Task: Find connections with filter location Villa Nueva with filter topic #staysafewith filter profile language Spanish with filter current company ServiceNow with filter school Sri Jayachamarajendra College of Engg., MYSORE with filter industry Cutlery and Handtool Manufacturing with filter service category Interior Design with filter keywords title Chief Engineer
Action: Mouse moved to (493, 105)
Screenshot: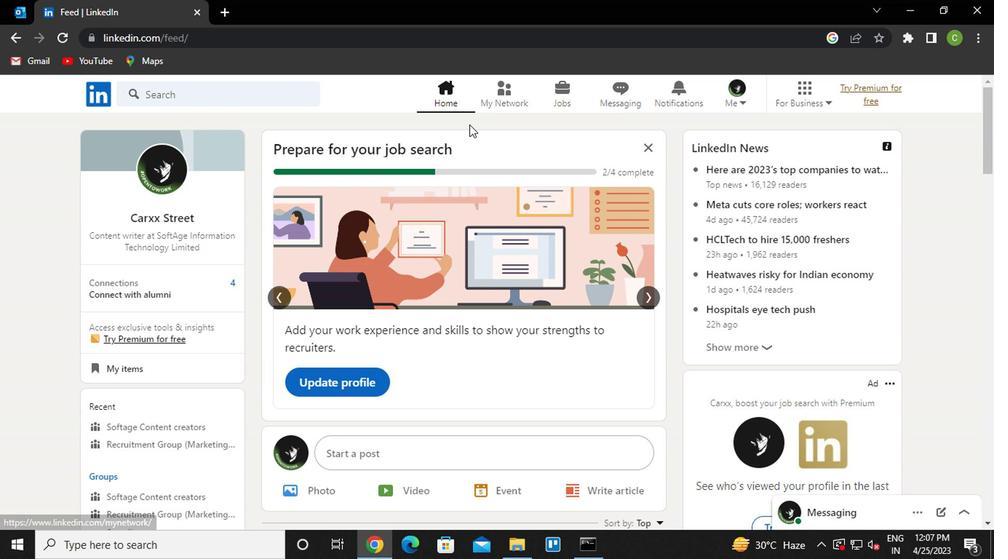 
Action: Mouse pressed left at (493, 105)
Screenshot: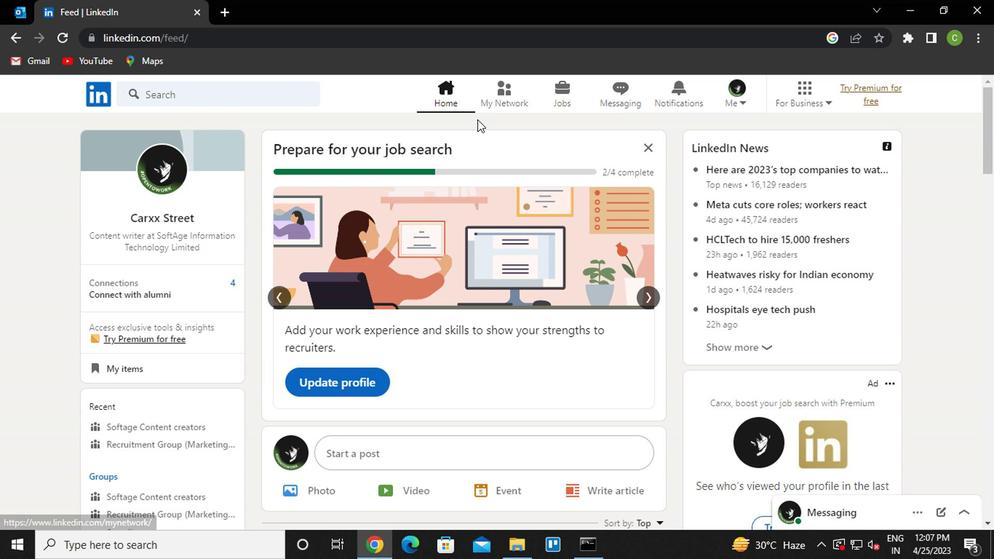 
Action: Mouse moved to (214, 173)
Screenshot: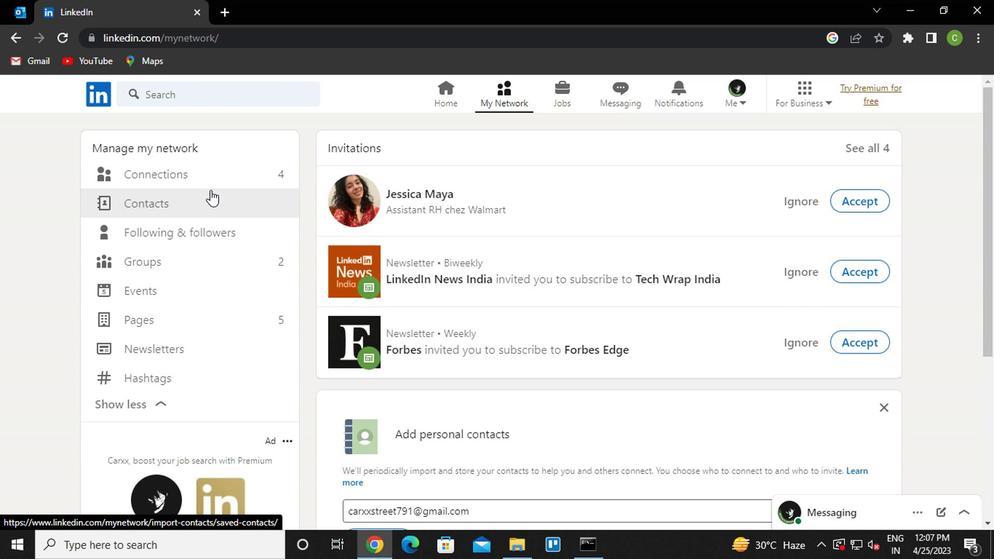 
Action: Mouse pressed left at (214, 173)
Screenshot: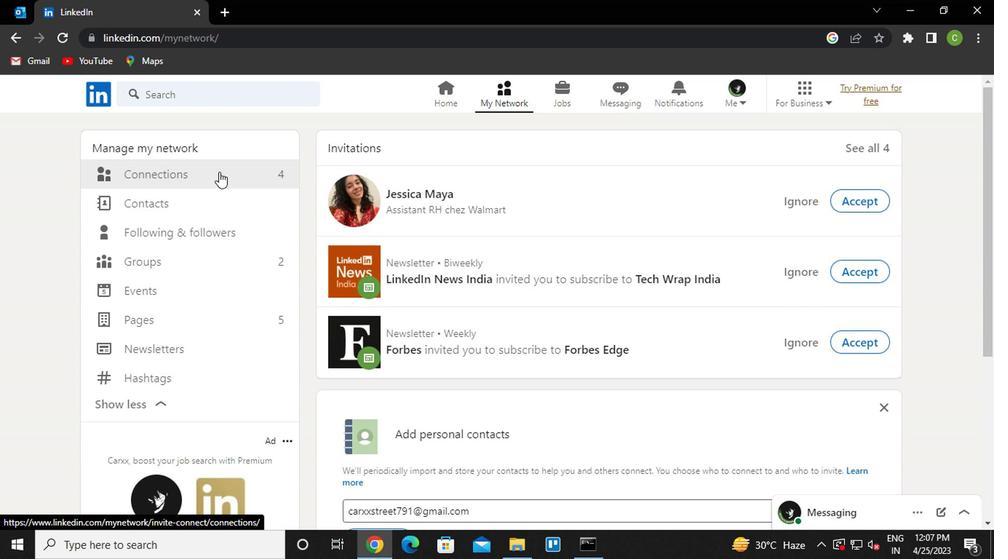 
Action: Mouse moved to (611, 177)
Screenshot: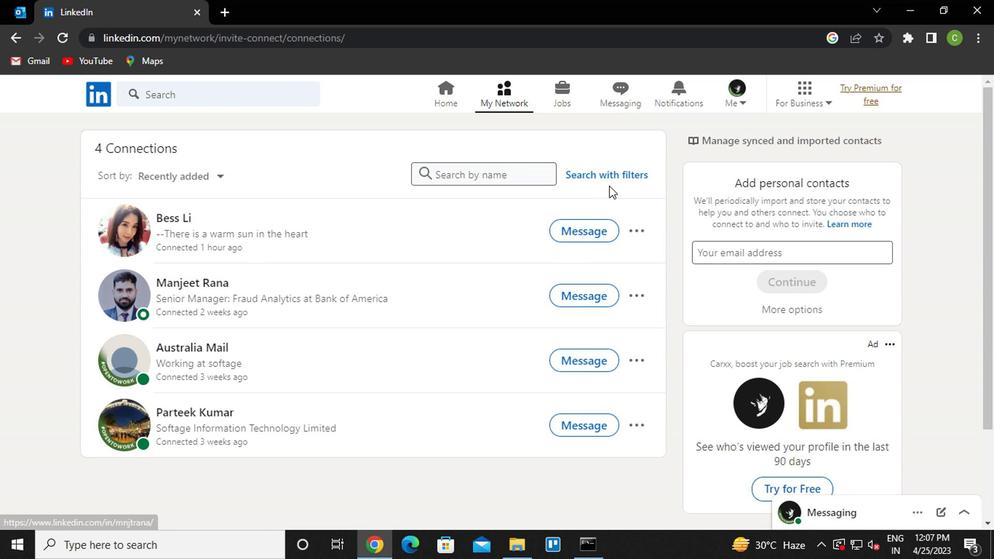 
Action: Mouse pressed left at (611, 177)
Screenshot: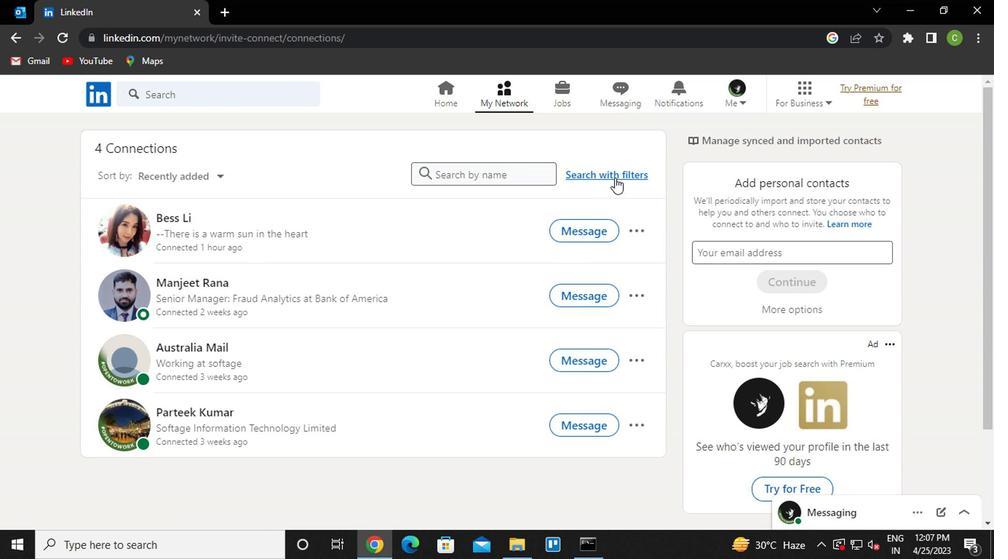 
Action: Mouse moved to (495, 132)
Screenshot: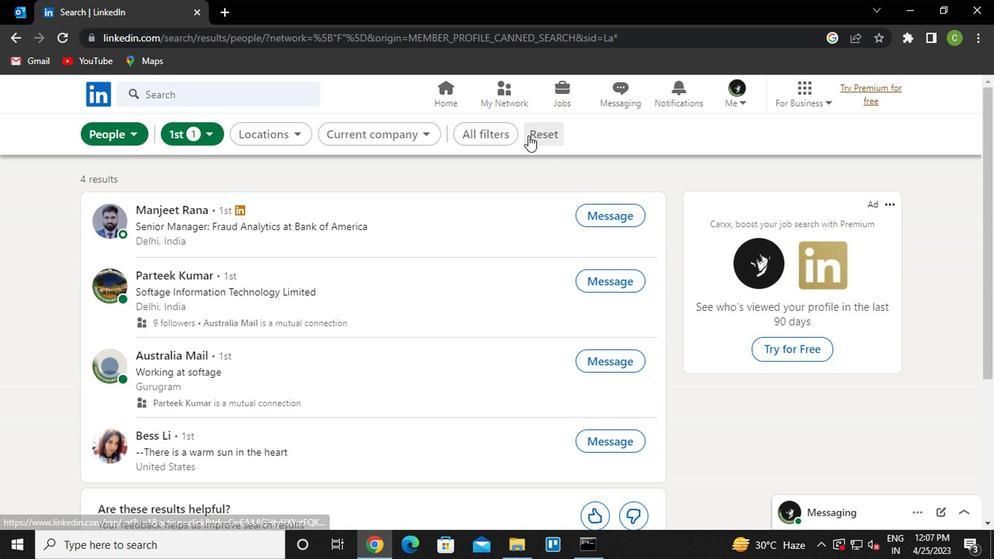 
Action: Mouse pressed left at (495, 132)
Screenshot: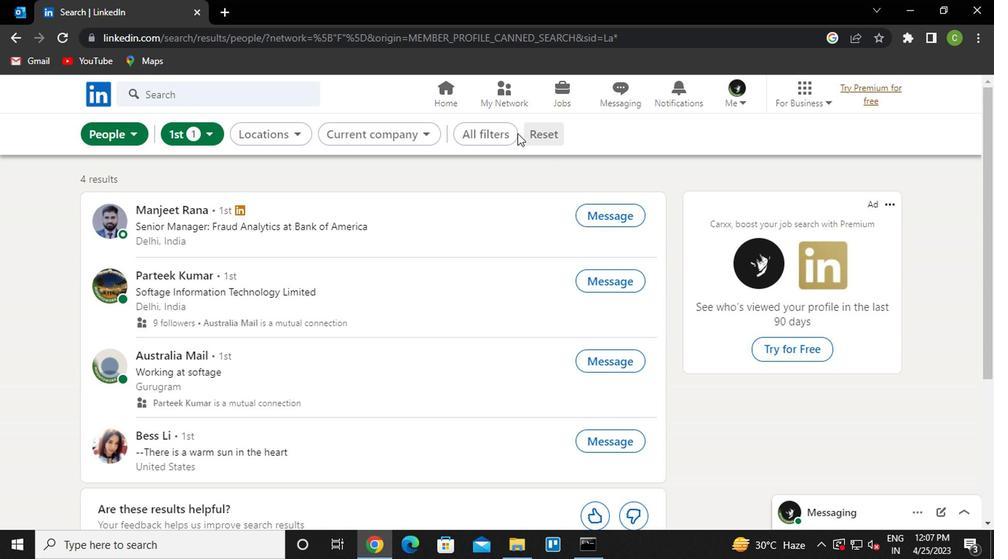 
Action: Mouse moved to (747, 365)
Screenshot: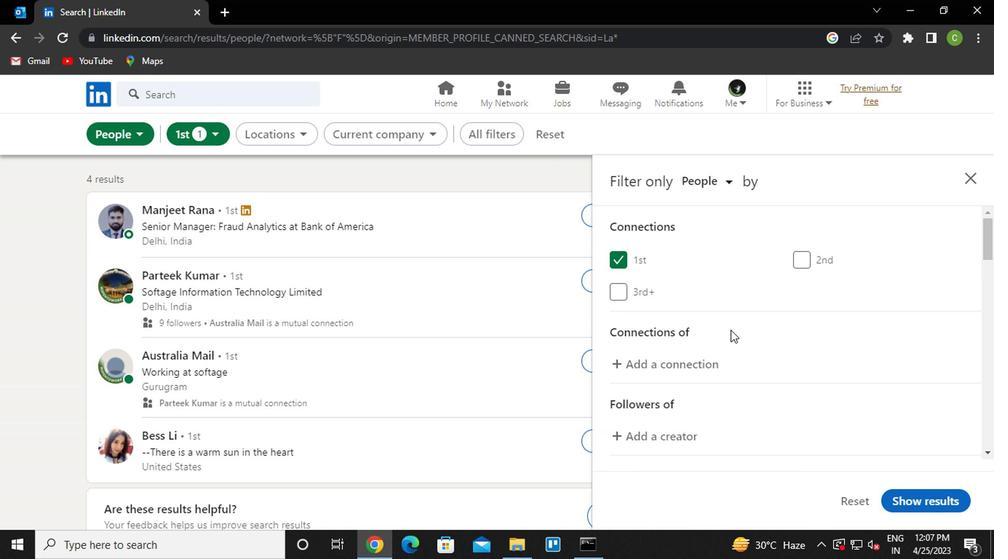 
Action: Mouse scrolled (747, 364) with delta (0, -1)
Screenshot: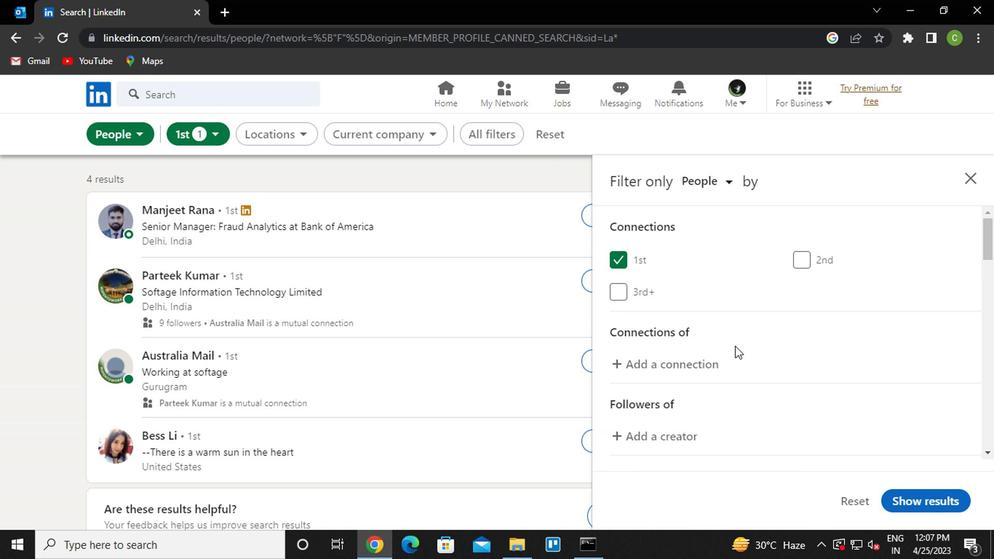 
Action: Mouse scrolled (747, 364) with delta (0, -1)
Screenshot: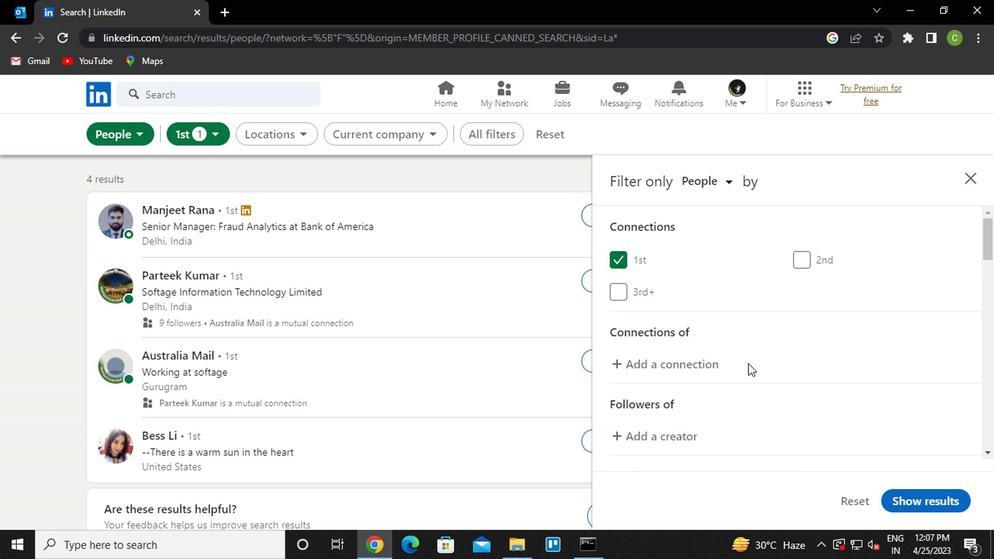 
Action: Mouse moved to (875, 434)
Screenshot: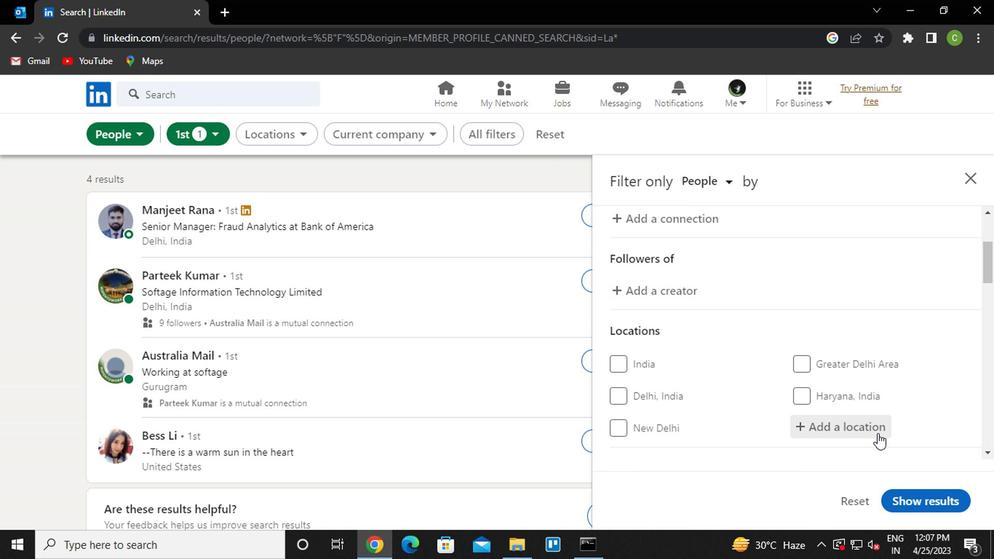 
Action: Mouse pressed left at (875, 434)
Screenshot: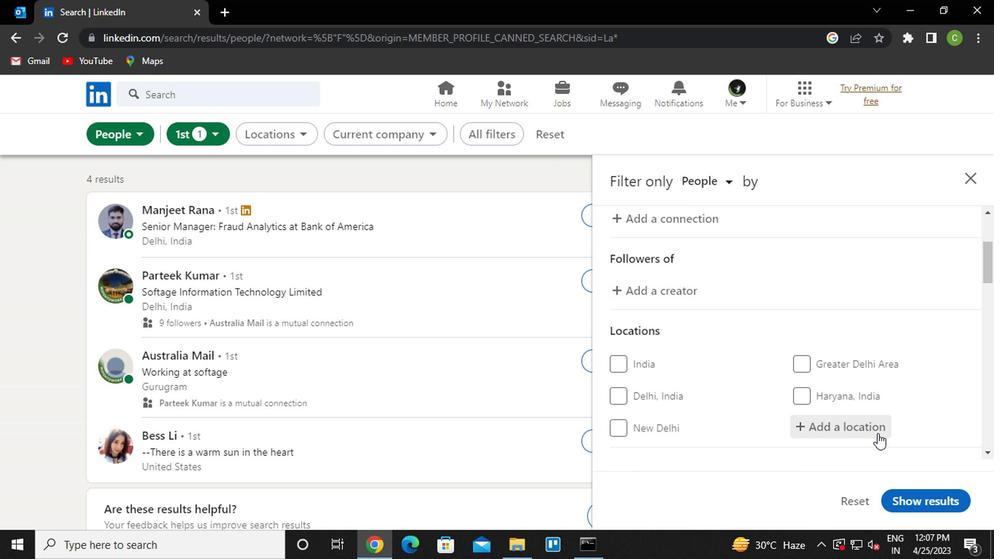 
Action: Key pressed <Key.caps_lock><Key.caps_lock>v<Key.caps_lock>illa<Key.space><Key.caps_lock>n<Key.caps_lock>ueva
Screenshot: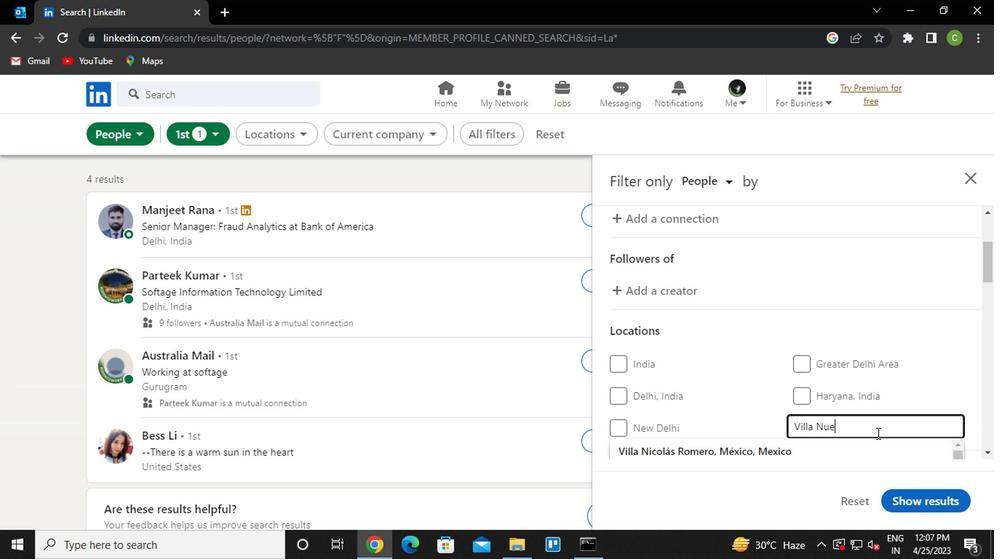 
Action: Mouse moved to (827, 454)
Screenshot: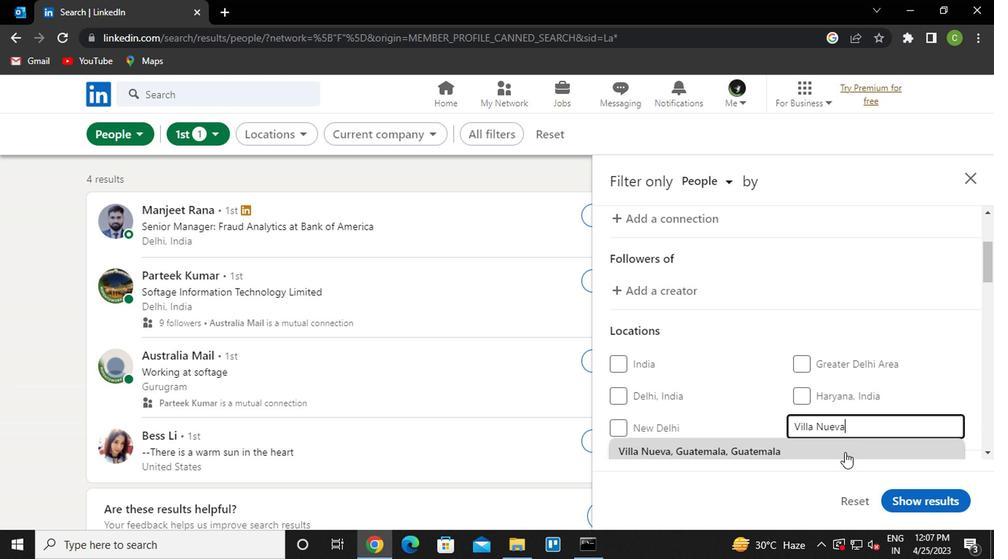 
Action: Mouse pressed left at (827, 454)
Screenshot: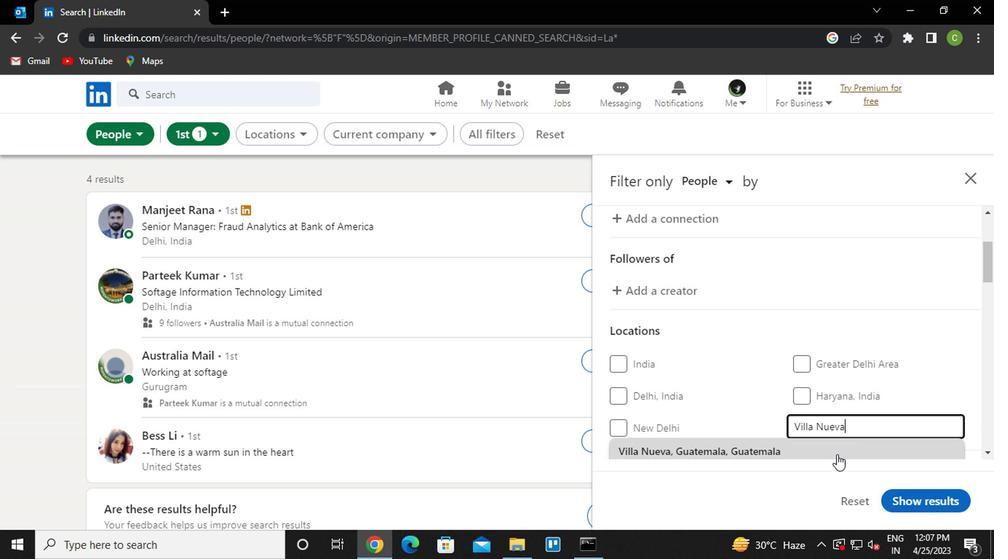 
Action: Mouse moved to (824, 374)
Screenshot: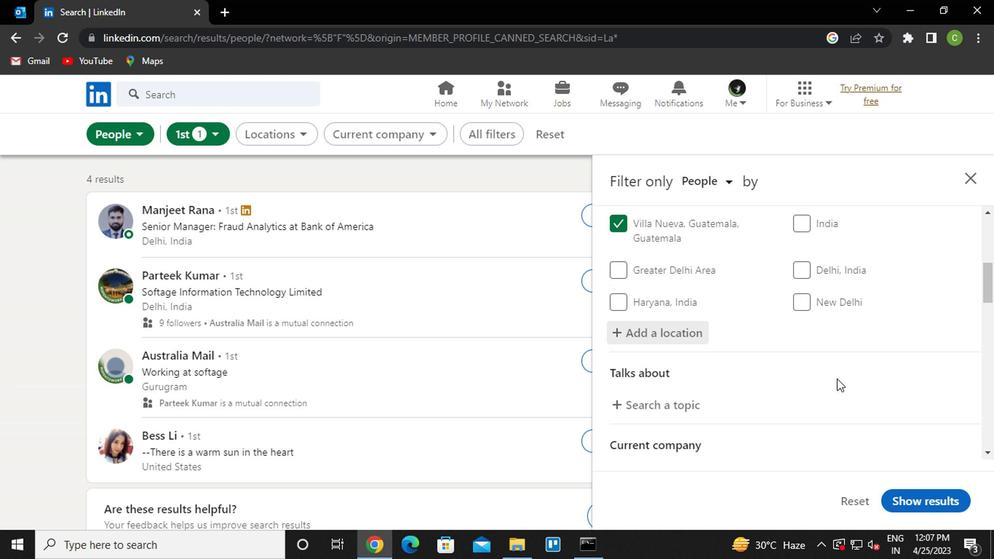 
Action: Mouse scrolled (824, 373) with delta (0, -1)
Screenshot: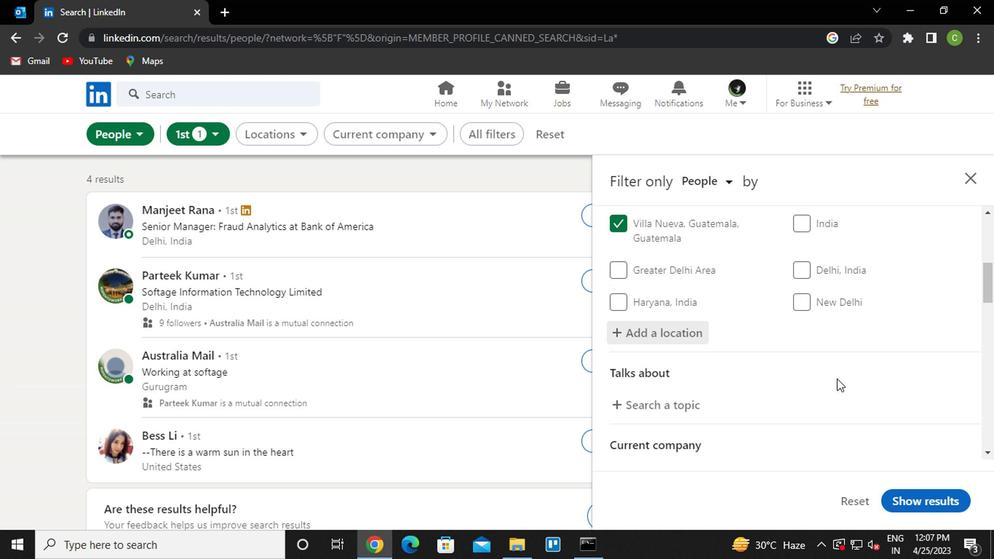 
Action: Mouse moved to (820, 372)
Screenshot: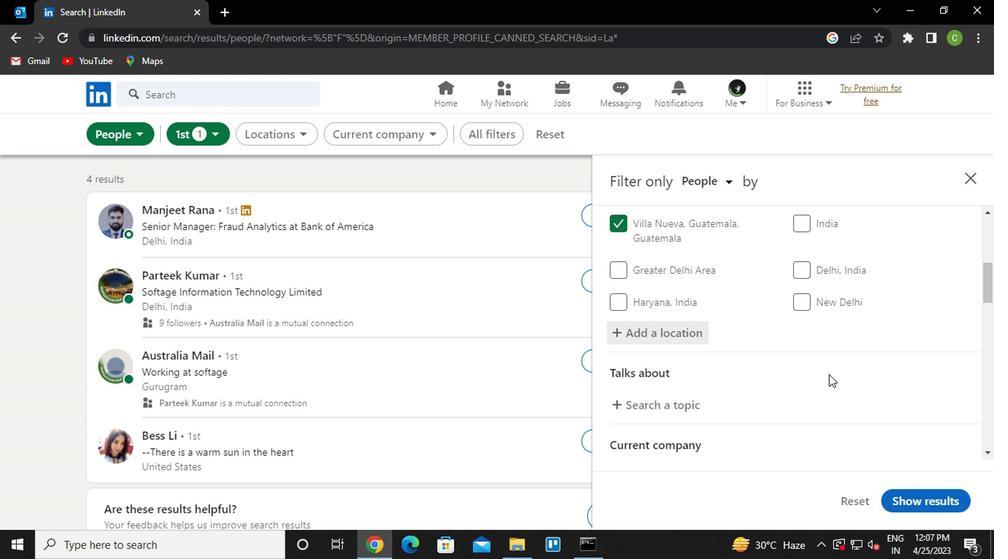 
Action: Mouse scrolled (820, 371) with delta (0, -1)
Screenshot: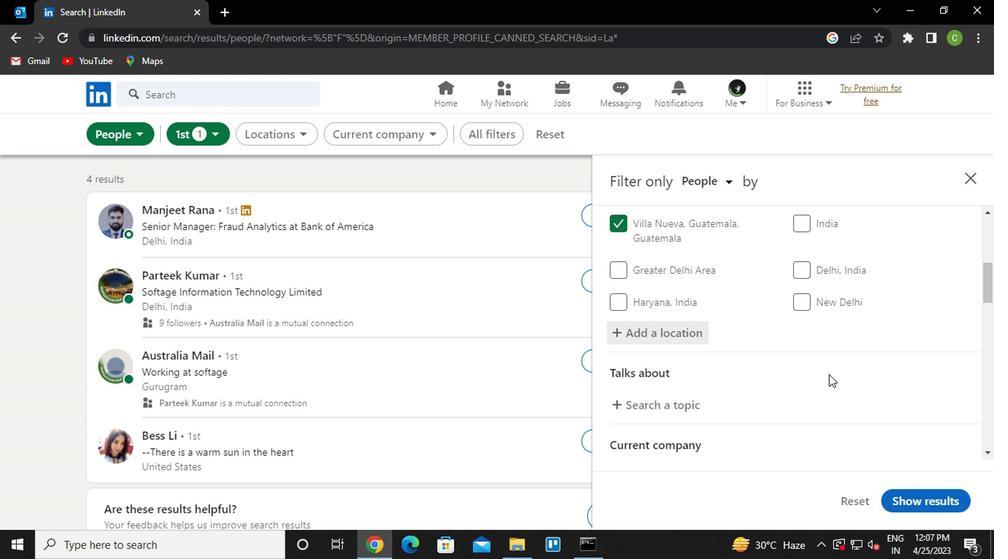 
Action: Mouse moved to (653, 263)
Screenshot: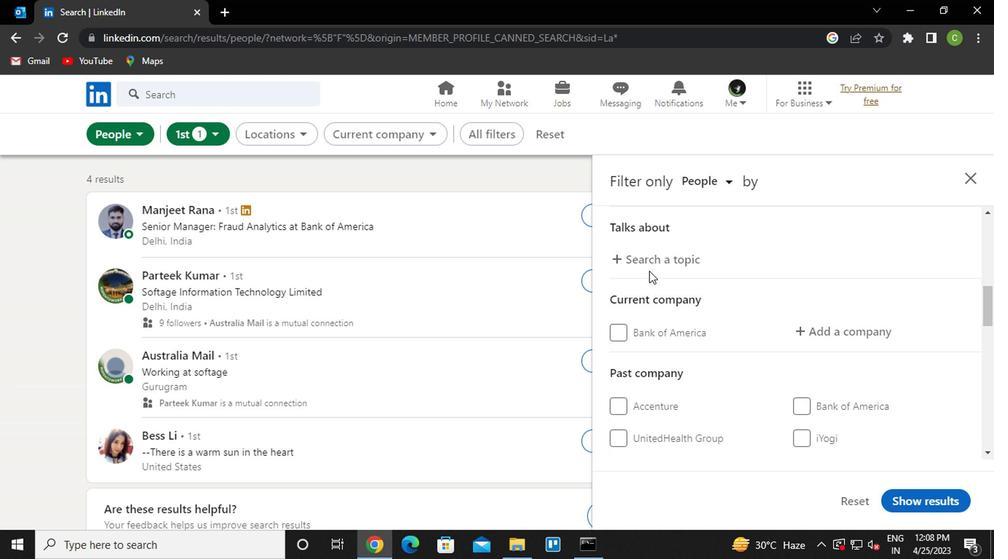 
Action: Mouse pressed left at (653, 263)
Screenshot: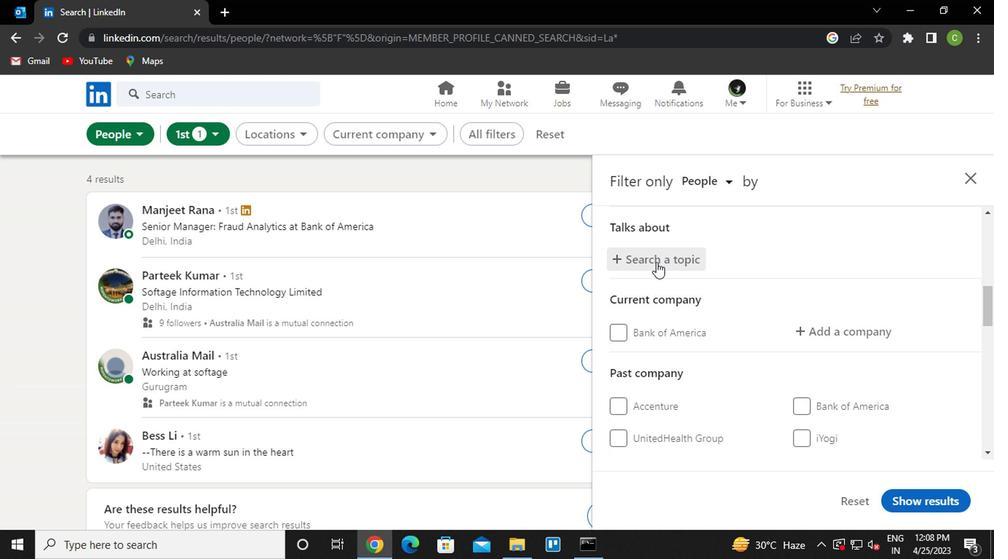 
Action: Key pressed <Key.shift>#STAYSAFE
Screenshot: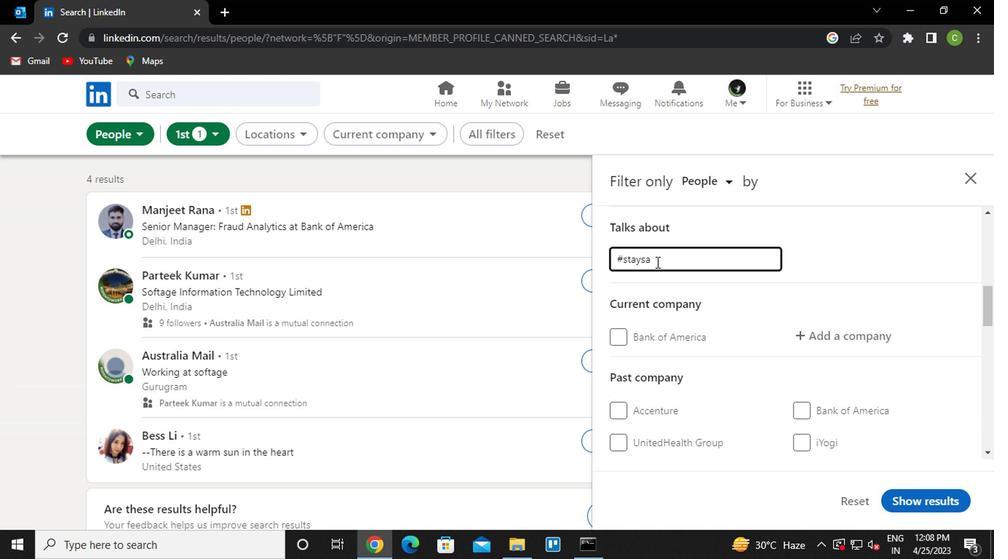 
Action: Mouse moved to (839, 283)
Screenshot: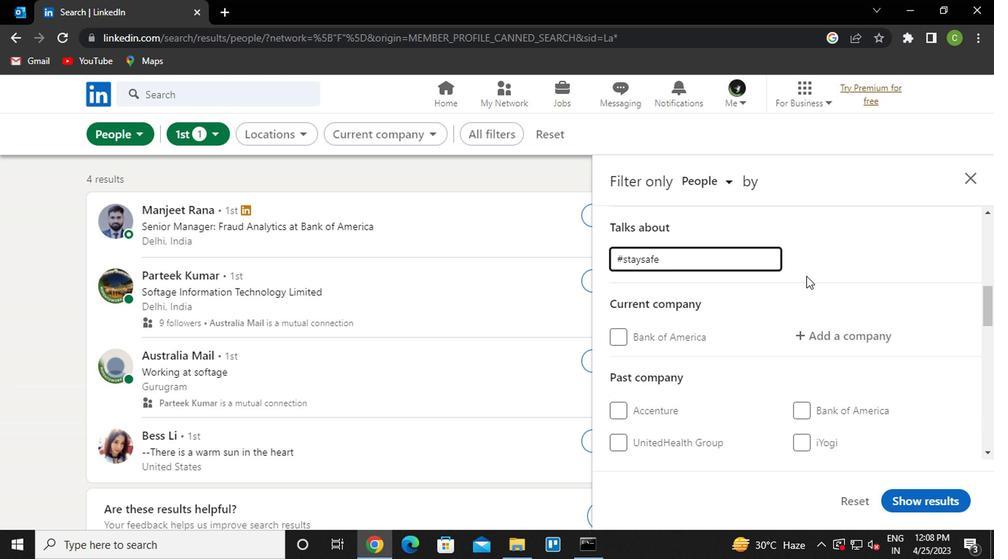 
Action: Mouse pressed left at (839, 283)
Screenshot: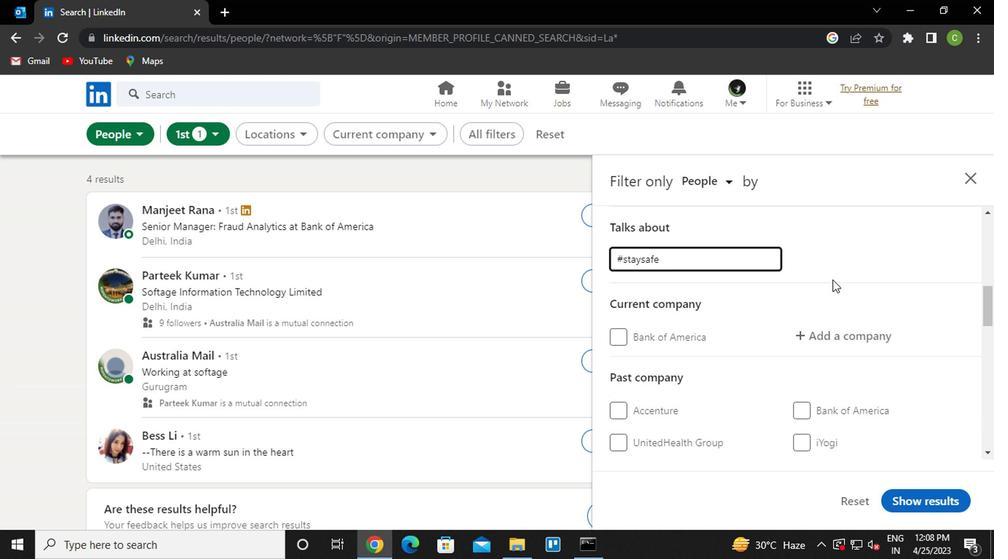 
Action: Mouse scrolled (839, 282) with delta (0, -1)
Screenshot: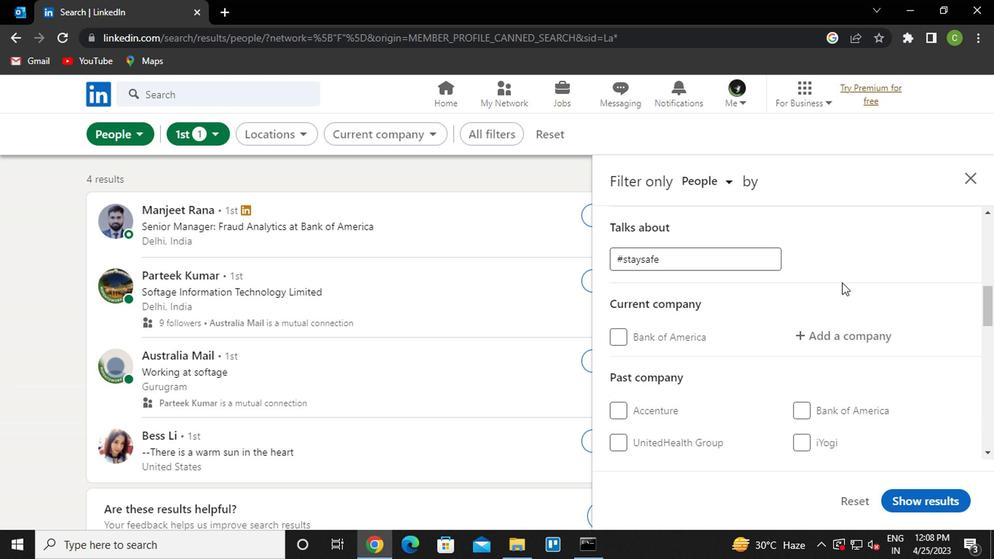 
Action: Mouse moved to (803, 266)
Screenshot: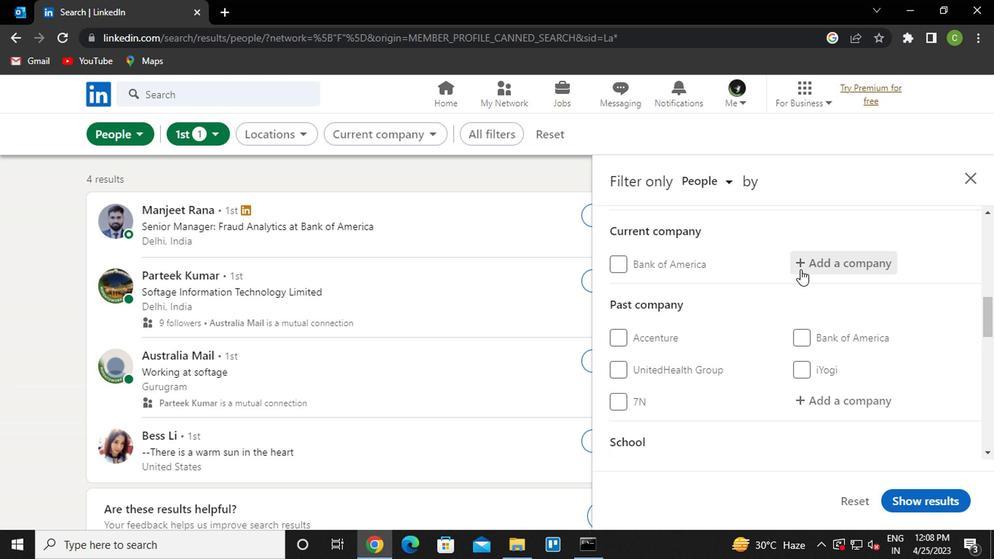 
Action: Mouse pressed left at (803, 266)
Screenshot: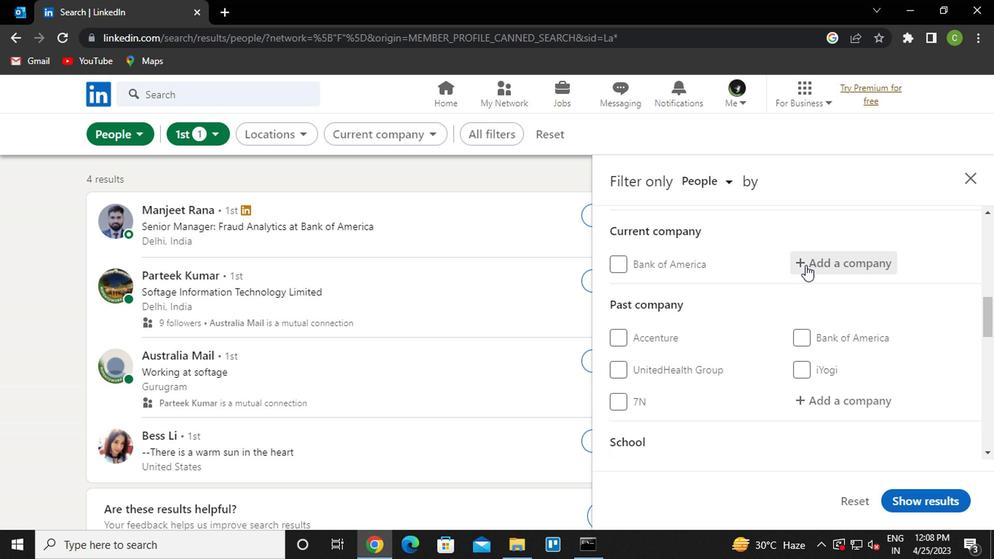 
Action: Mouse moved to (795, 279)
Screenshot: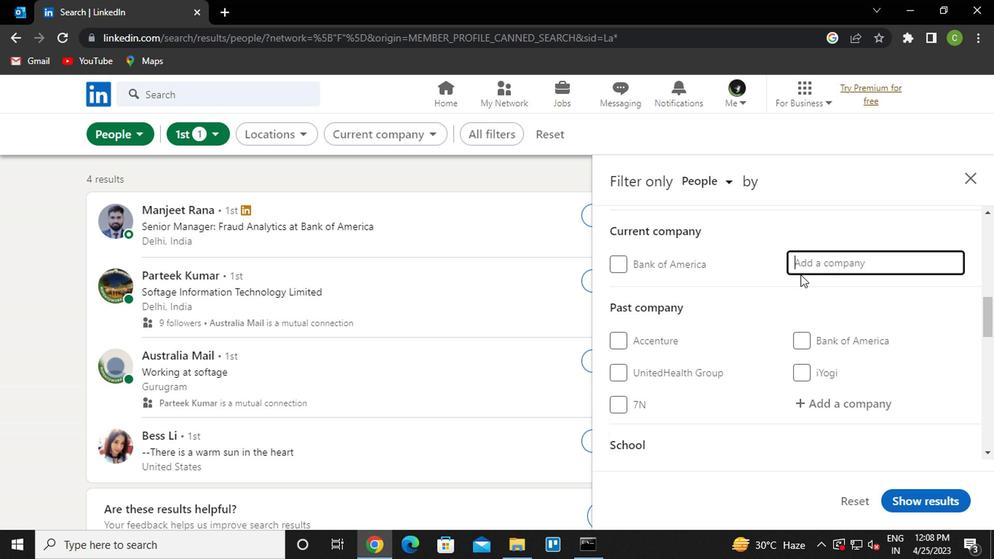 
Action: Key pressed <Key.caps_lock>S<Key.caps_lock>ERVICENOW
Screenshot: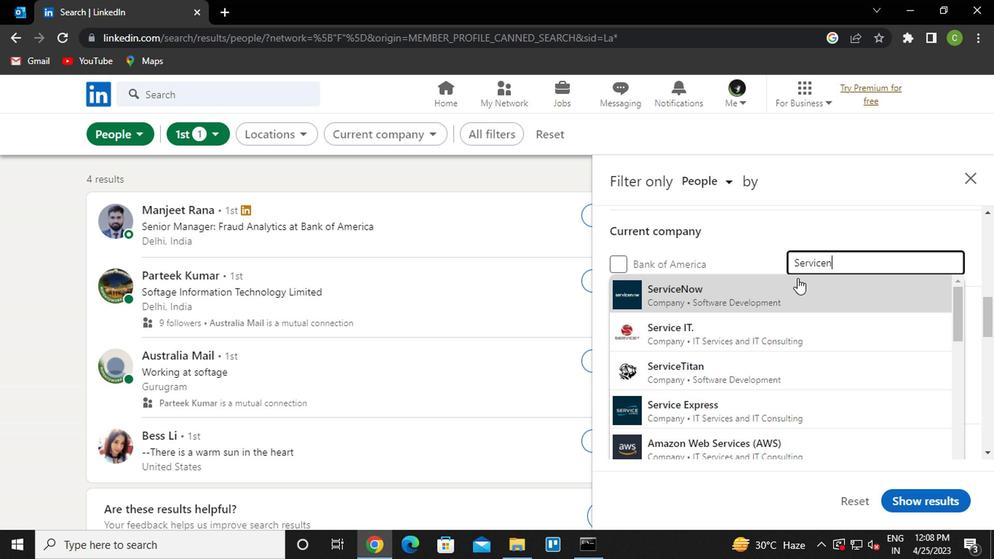 
Action: Mouse pressed left at (795, 279)
Screenshot: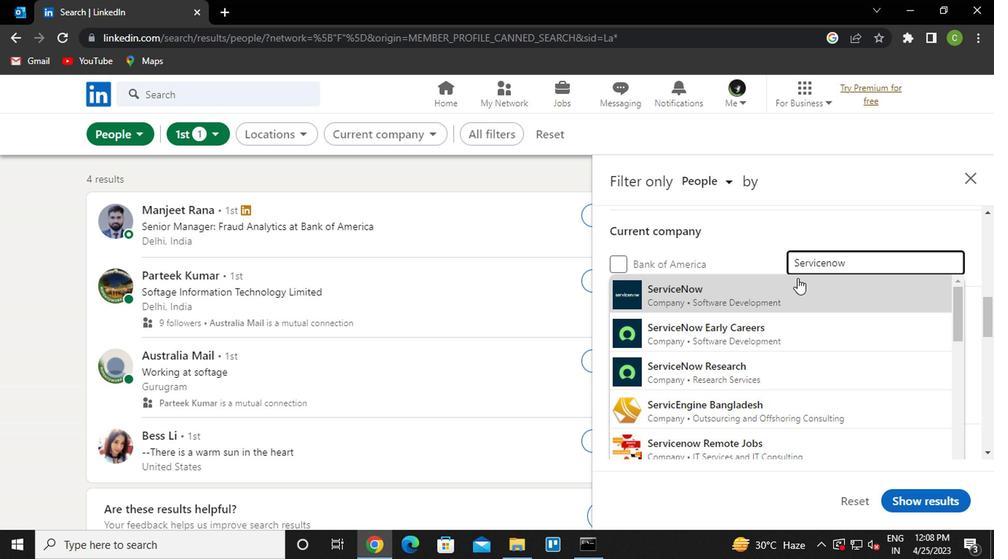 
Action: Mouse moved to (795, 281)
Screenshot: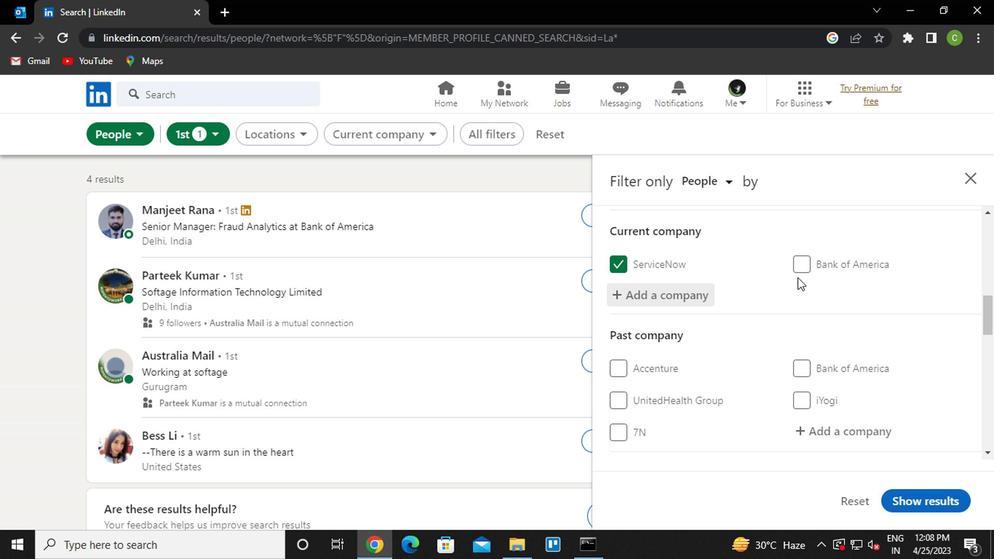 
Action: Mouse scrolled (795, 280) with delta (0, 0)
Screenshot: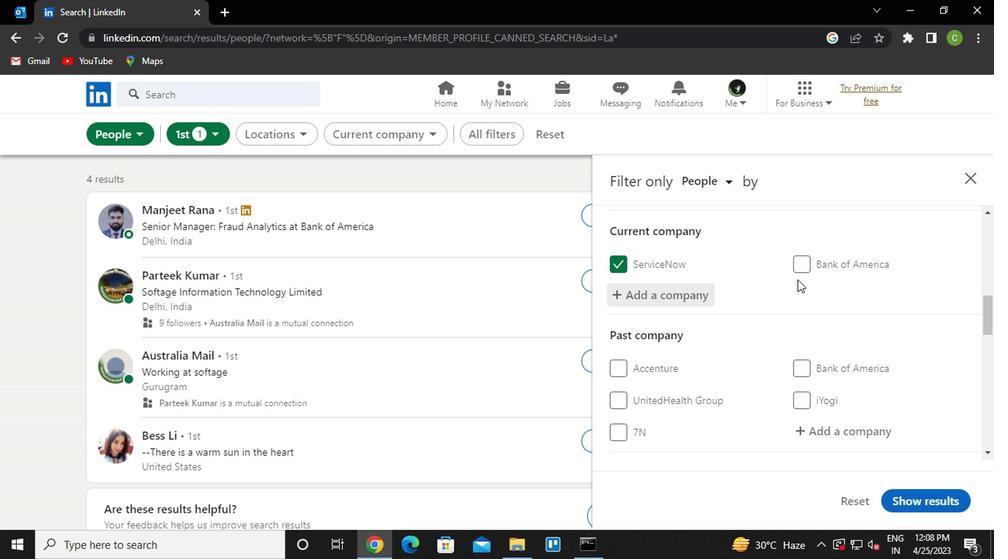 
Action: Mouse moved to (788, 297)
Screenshot: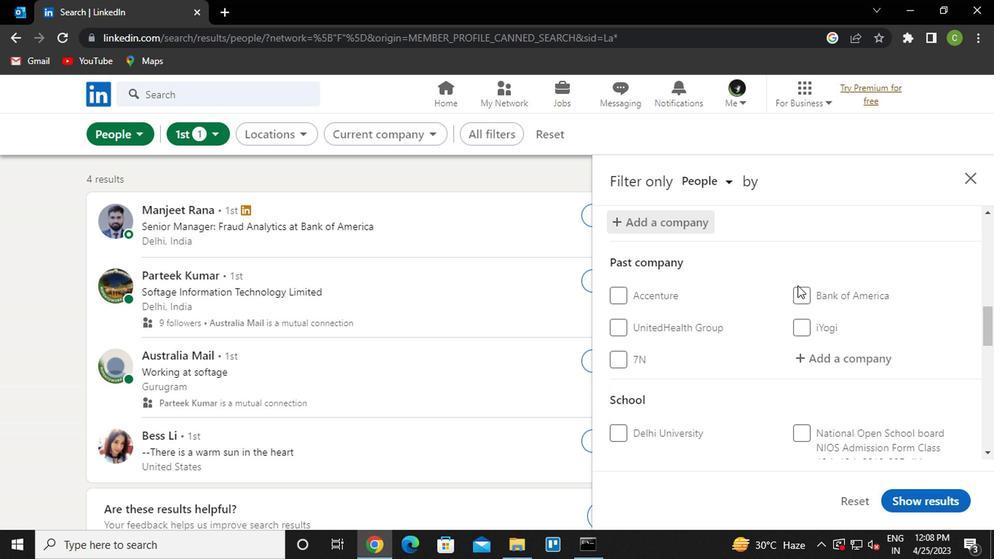 
Action: Mouse scrolled (788, 296) with delta (0, 0)
Screenshot: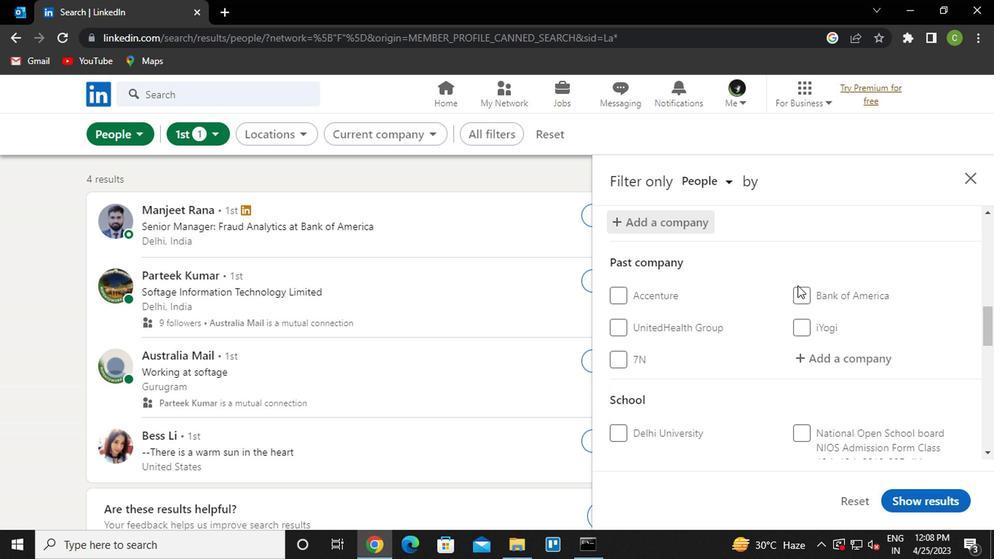 
Action: Mouse moved to (787, 301)
Screenshot: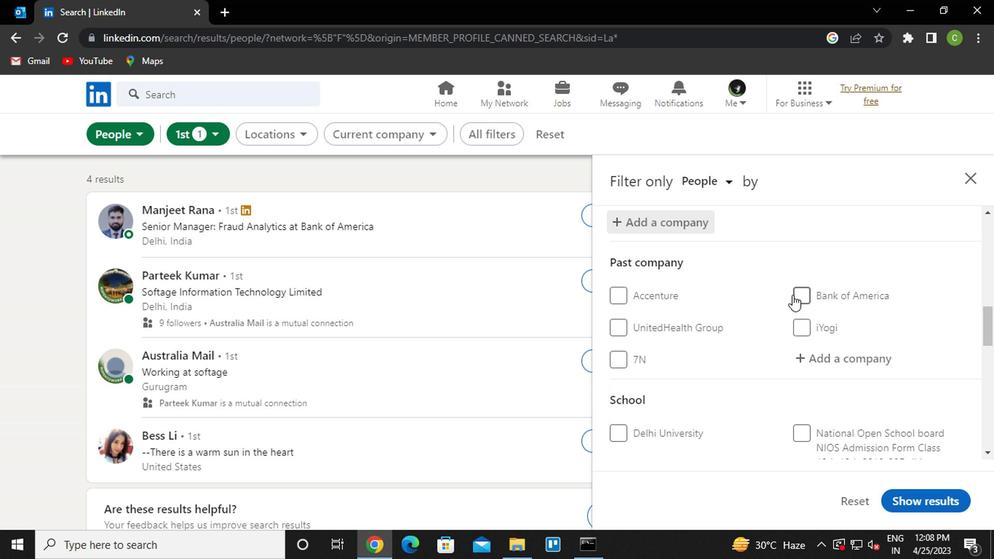 
Action: Mouse scrolled (787, 302) with delta (0, 1)
Screenshot: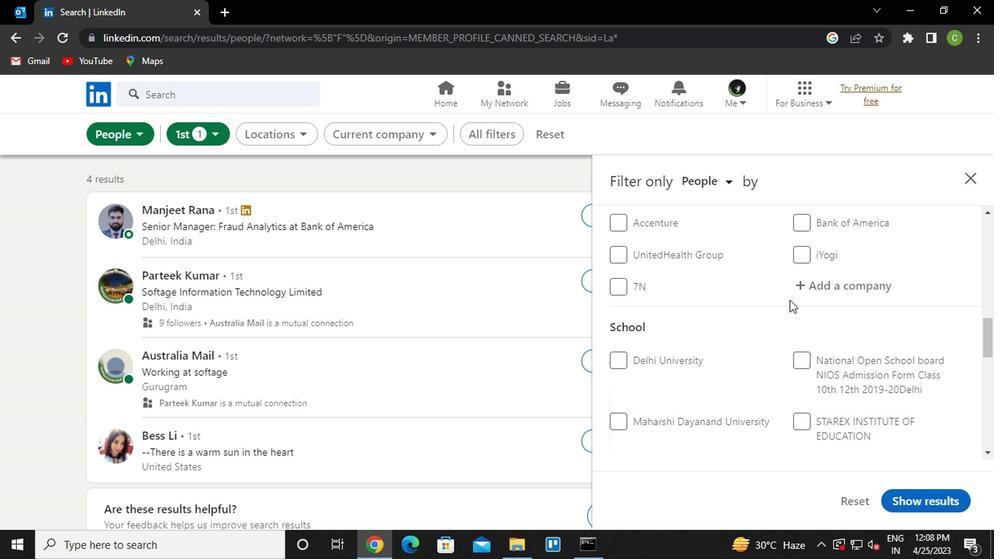 
Action: Mouse moved to (785, 304)
Screenshot: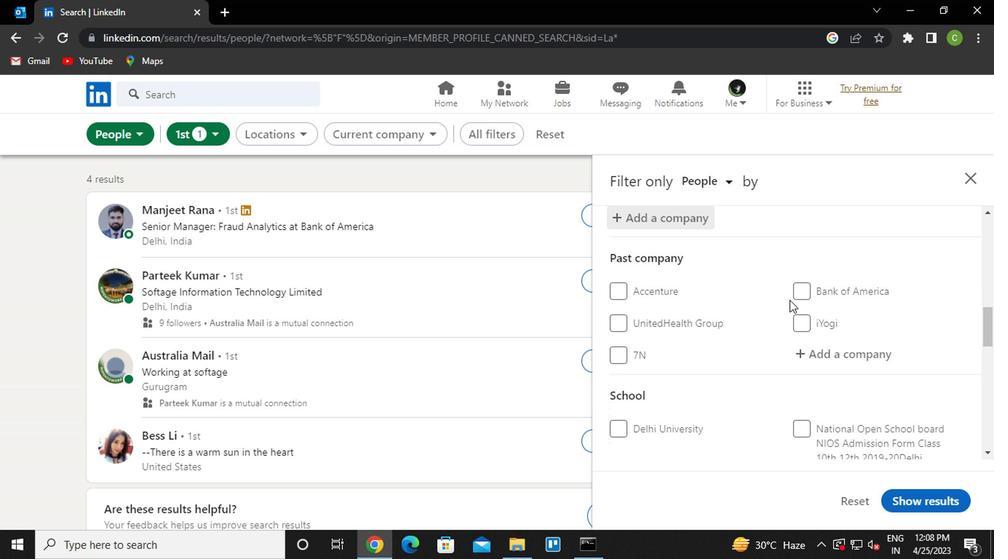 
Action: Mouse scrolled (785, 304) with delta (0, 0)
Screenshot: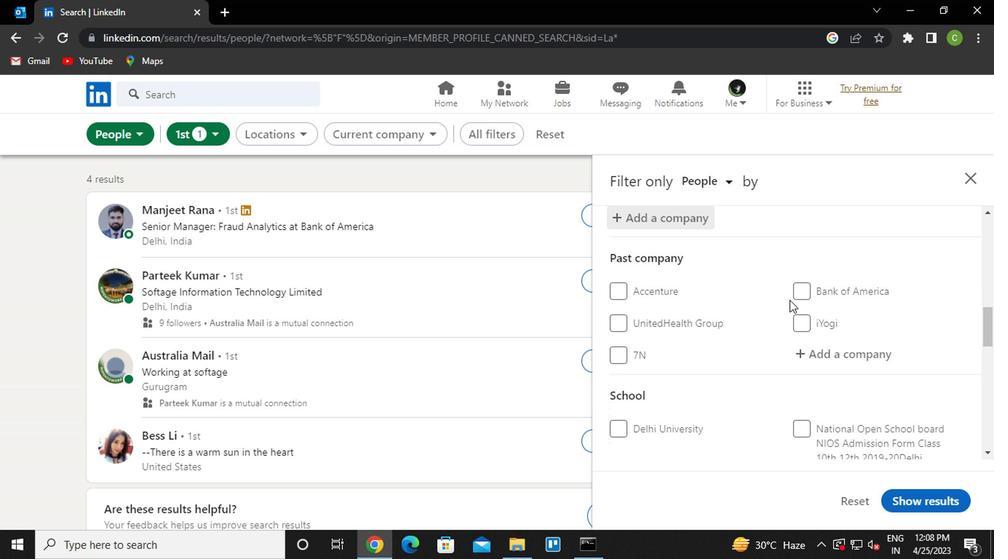 
Action: Mouse moved to (783, 310)
Screenshot: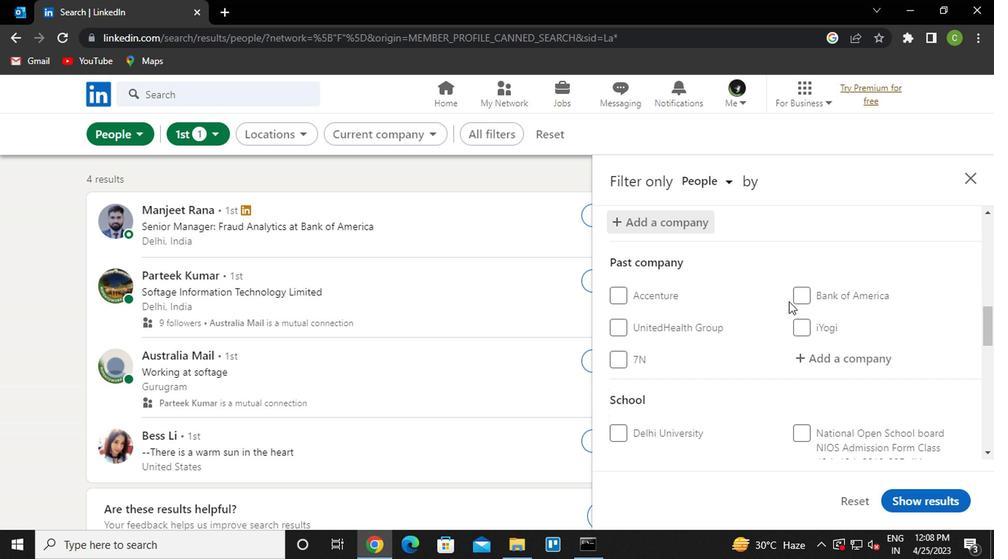 
Action: Mouse scrolled (783, 309) with delta (0, 0)
Screenshot: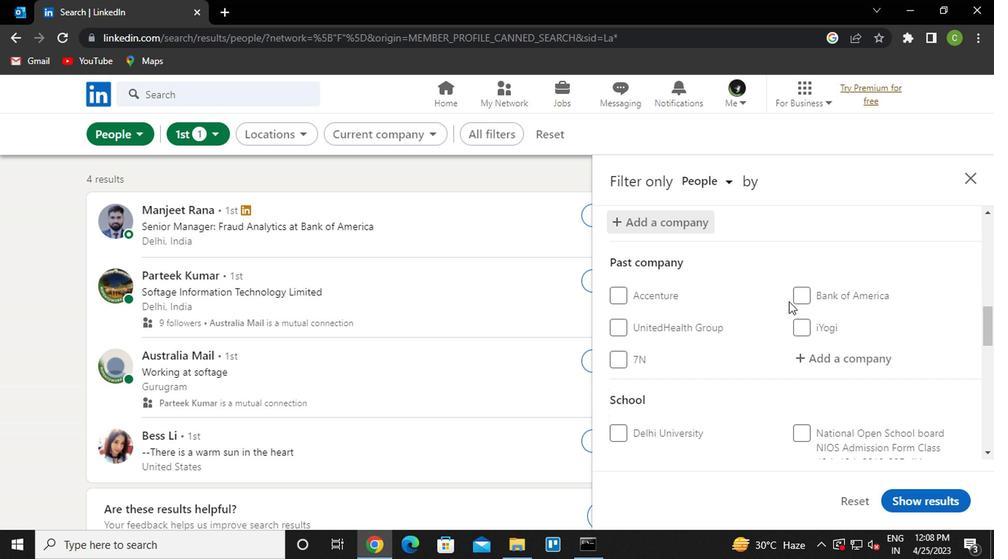 
Action: Mouse scrolled (783, 309) with delta (0, 0)
Screenshot: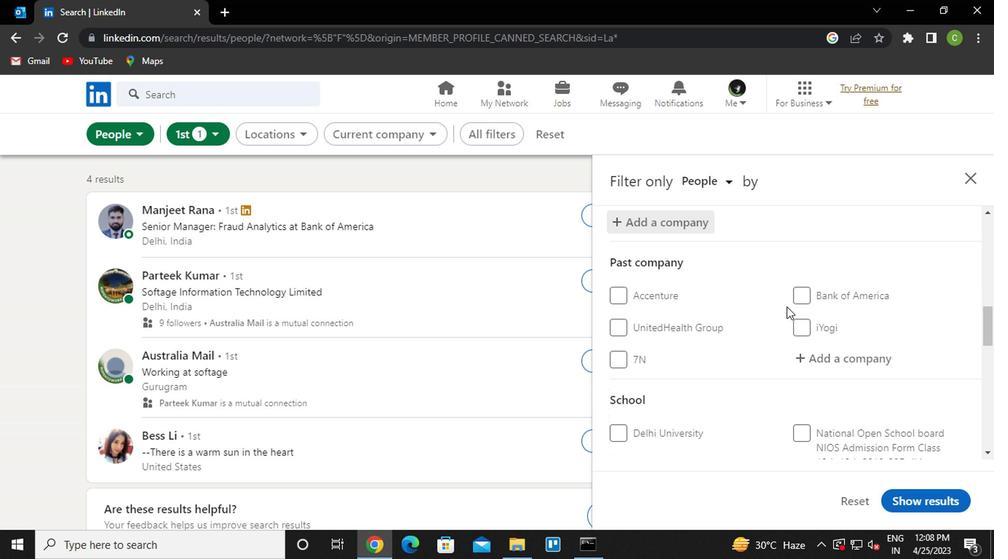 
Action: Mouse moved to (737, 320)
Screenshot: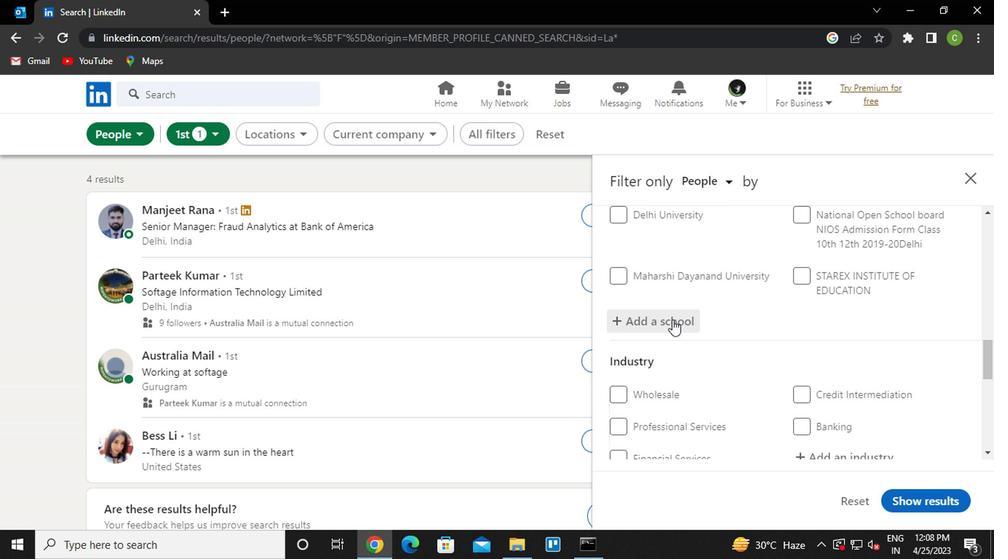 
Action: Mouse scrolled (737, 320) with delta (0, 0)
Screenshot: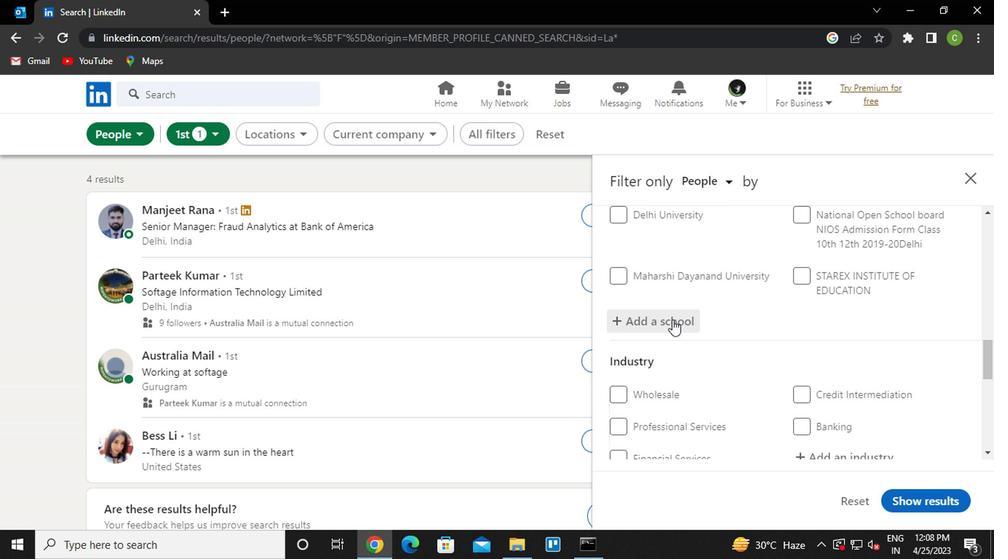
Action: Mouse moved to (743, 321)
Screenshot: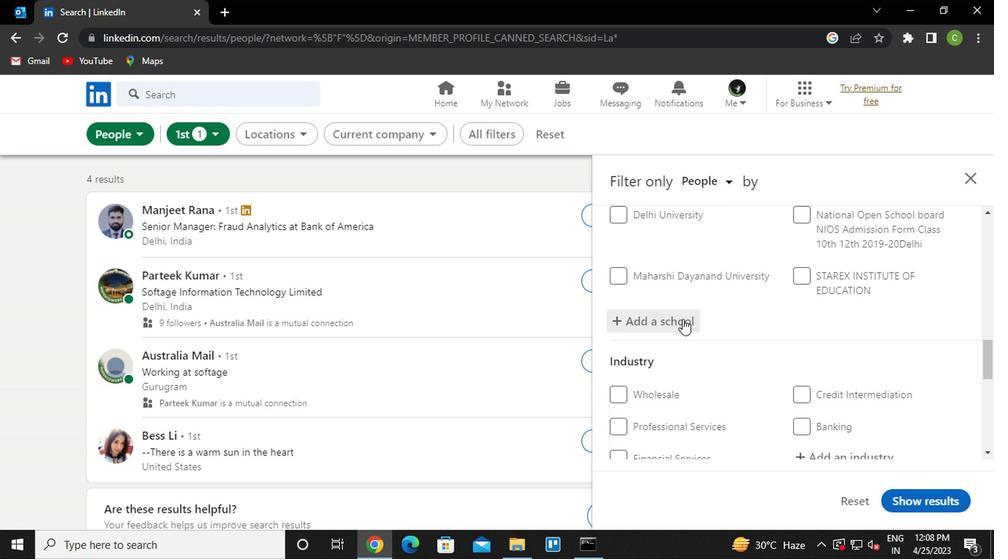 
Action: Mouse scrolled (743, 322) with delta (0, 1)
Screenshot: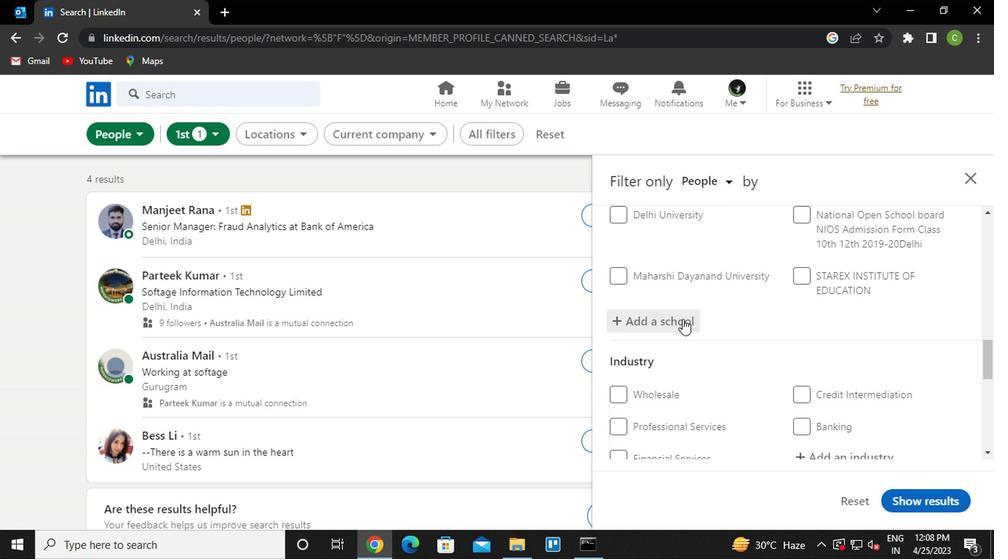 
Action: Mouse scrolled (743, 322) with delta (0, 1)
Screenshot: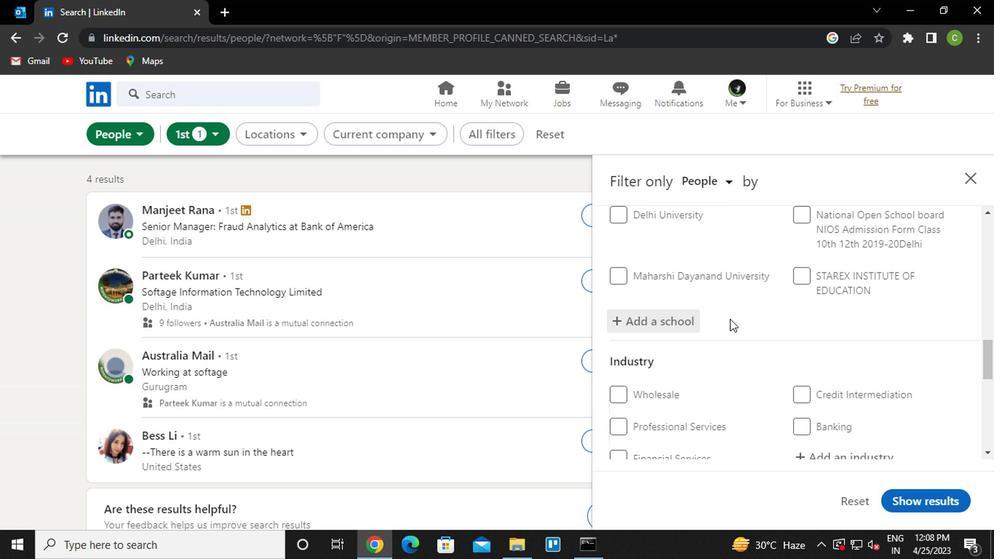 
Action: Mouse scrolled (743, 322) with delta (0, 1)
Screenshot: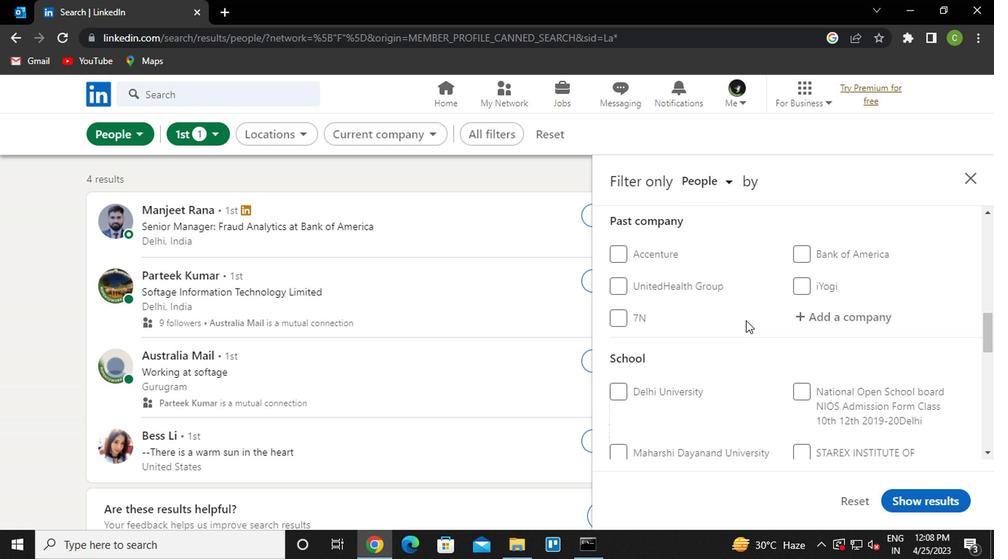 
Action: Mouse scrolled (743, 320) with delta (0, 0)
Screenshot: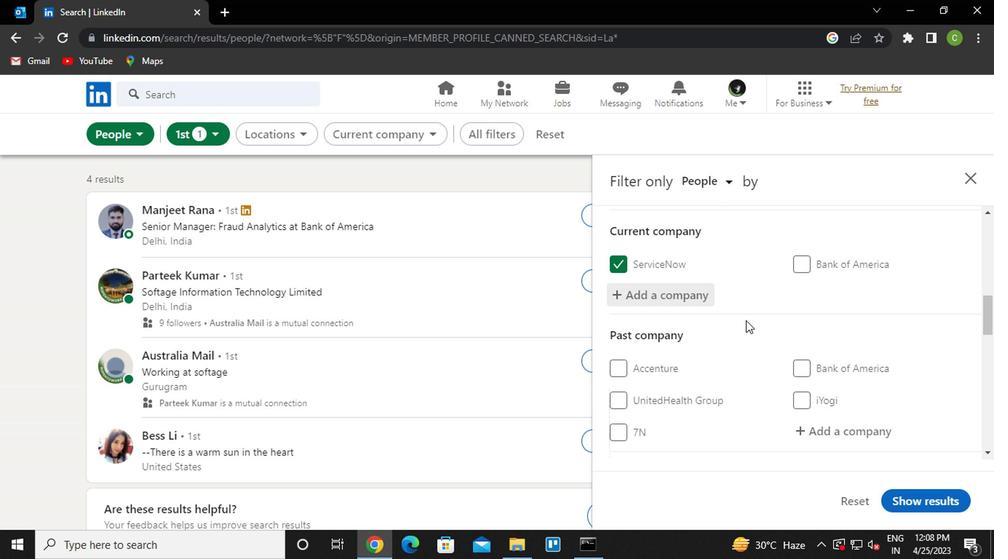 
Action: Mouse scrolled (743, 320) with delta (0, 0)
Screenshot: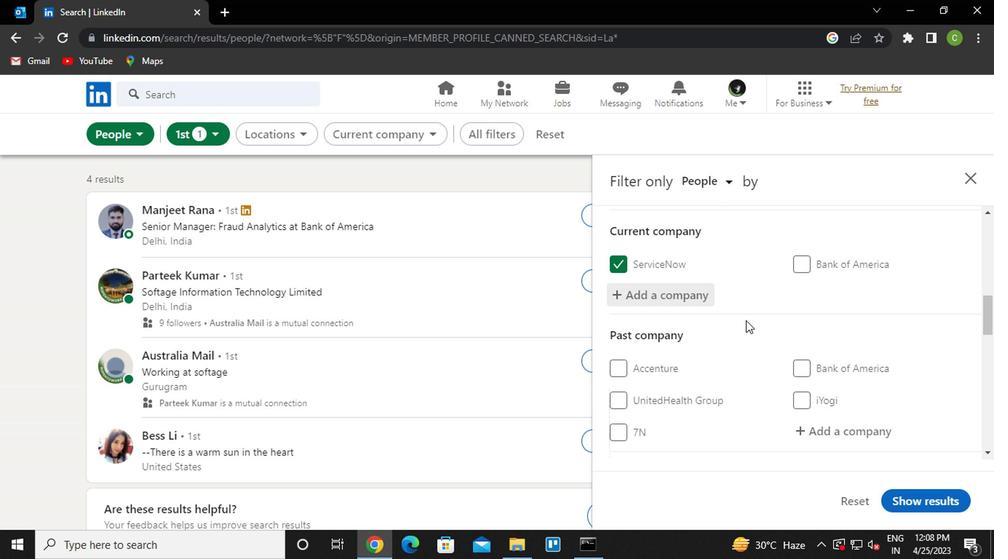 
Action: Mouse scrolled (743, 320) with delta (0, 0)
Screenshot: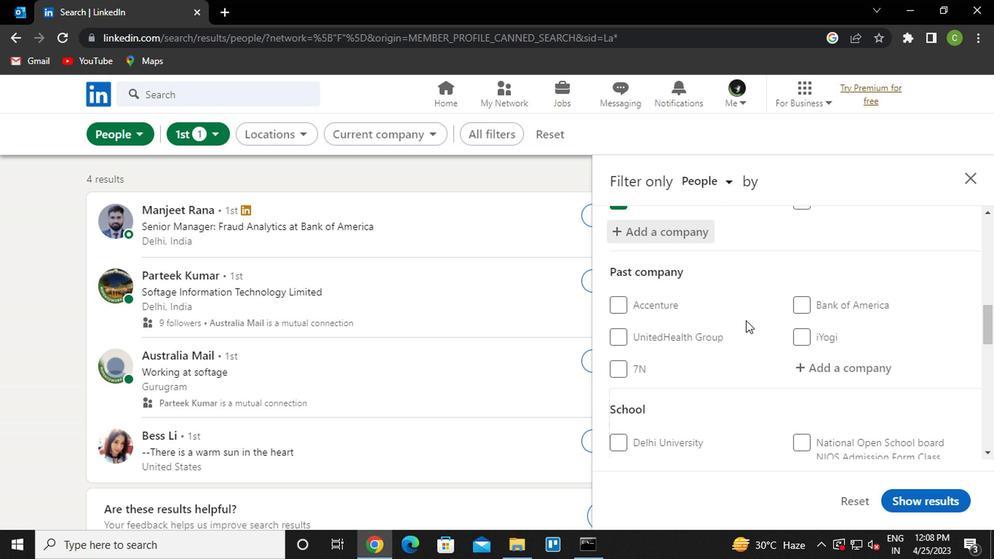 
Action: Mouse scrolled (743, 320) with delta (0, 0)
Screenshot: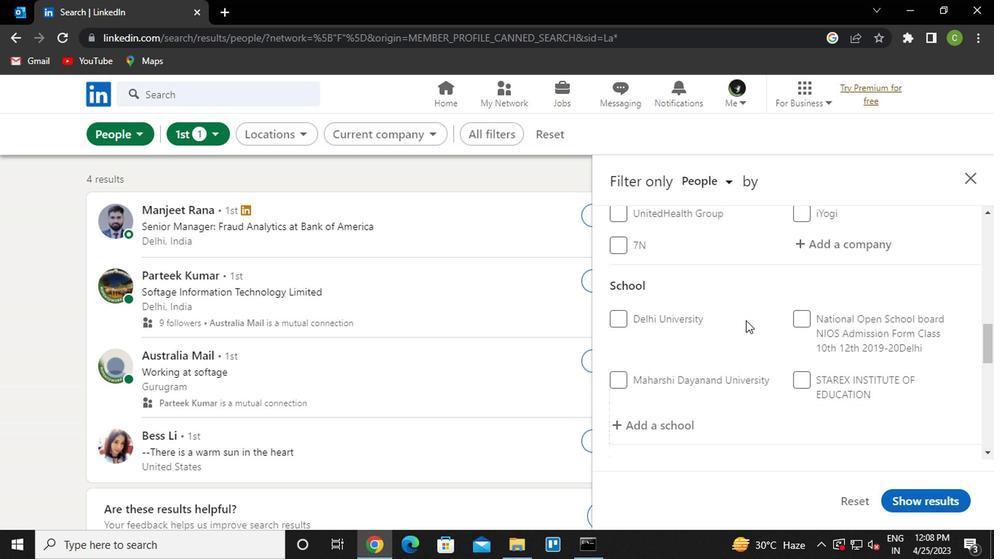 
Action: Mouse moved to (660, 324)
Screenshot: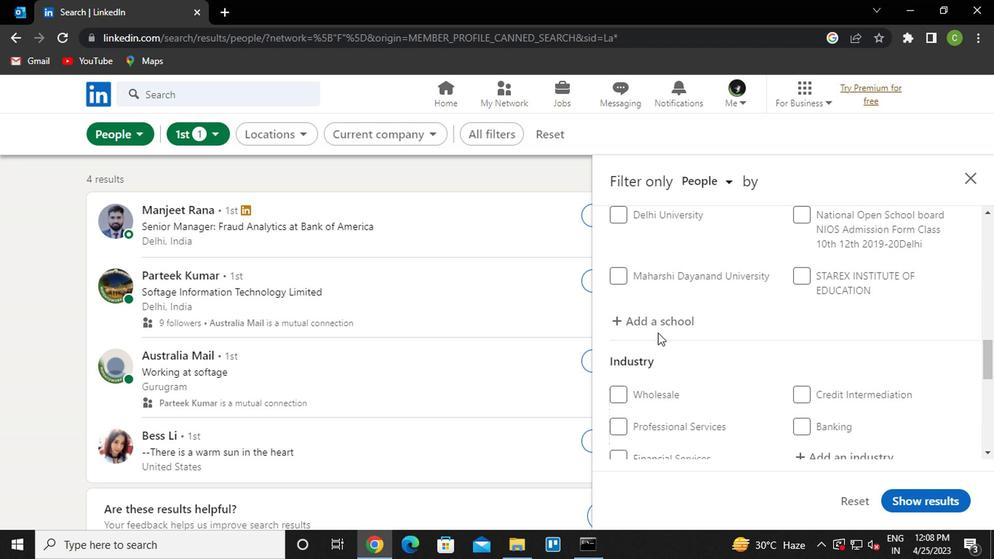 
Action: Mouse pressed left at (660, 324)
Screenshot: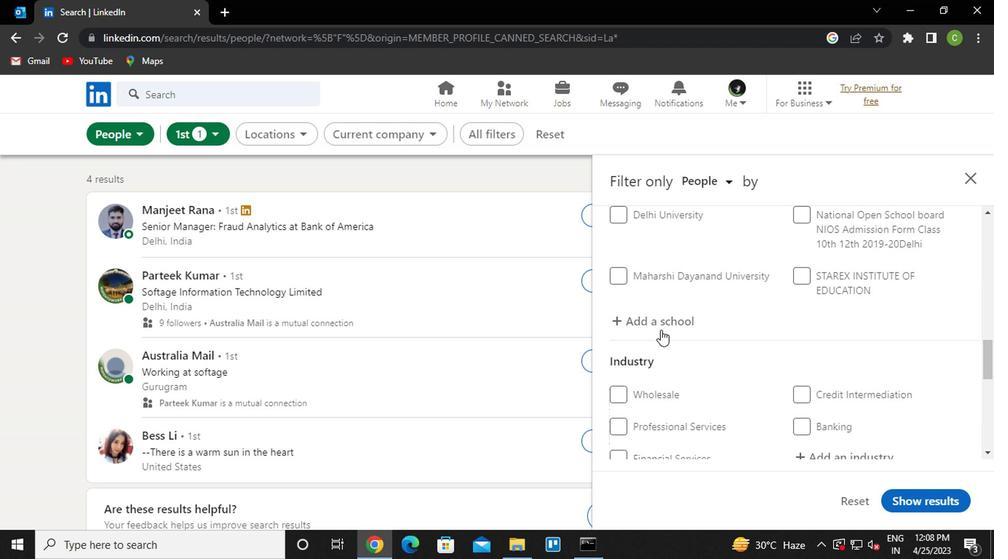 
Action: Mouse moved to (701, 334)
Screenshot: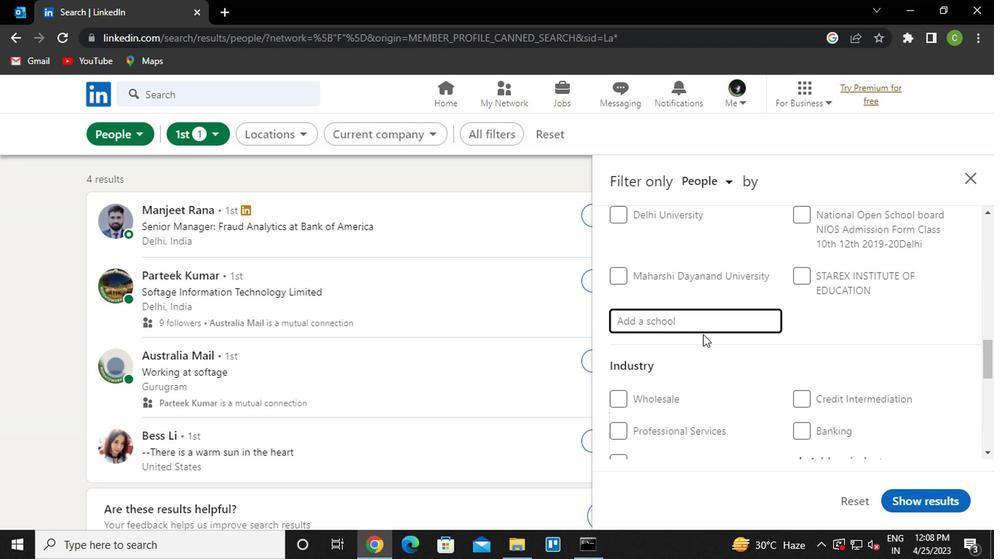 
Action: Key pressed <Key.caps_lock>S<Key.caps_lock>RI<Key.space><Key.caps_lock>J<Key.caps_lock>AYA
Screenshot: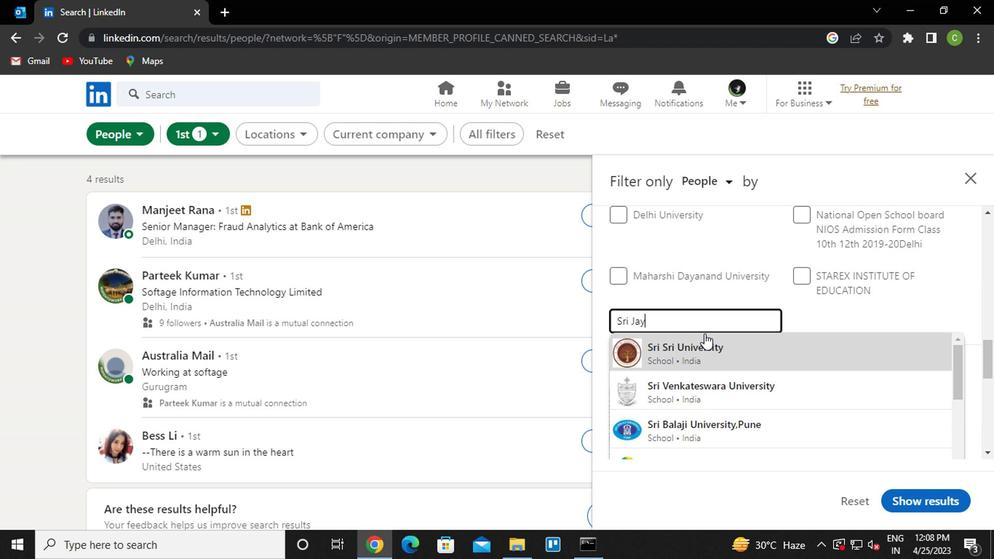 
Action: Mouse moved to (704, 342)
Screenshot: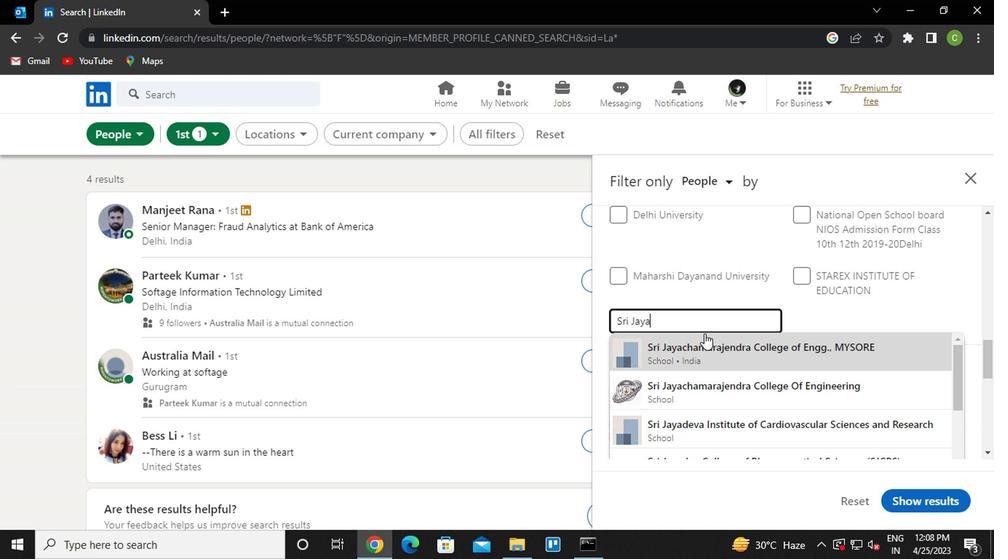 
Action: Mouse pressed left at (704, 342)
Screenshot: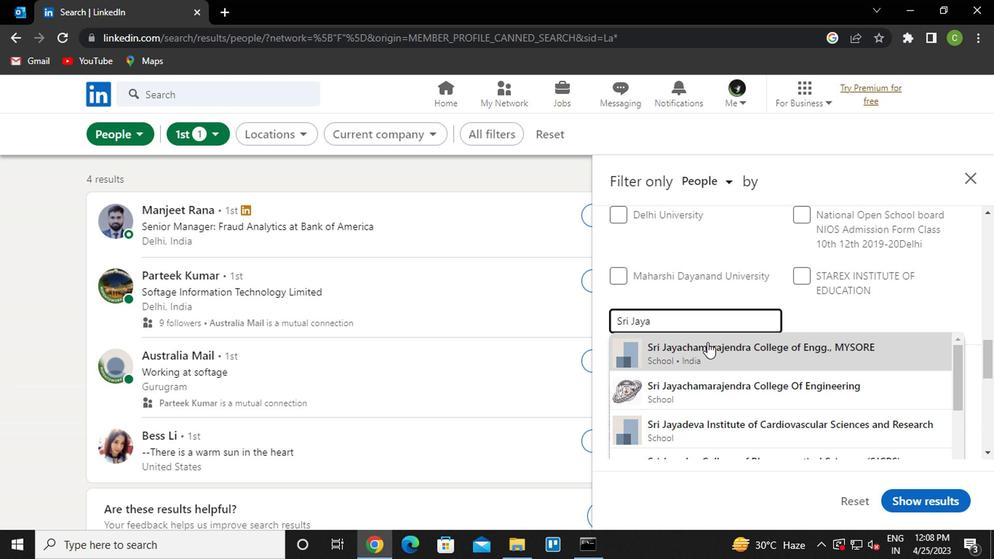 
Action: Mouse moved to (717, 338)
Screenshot: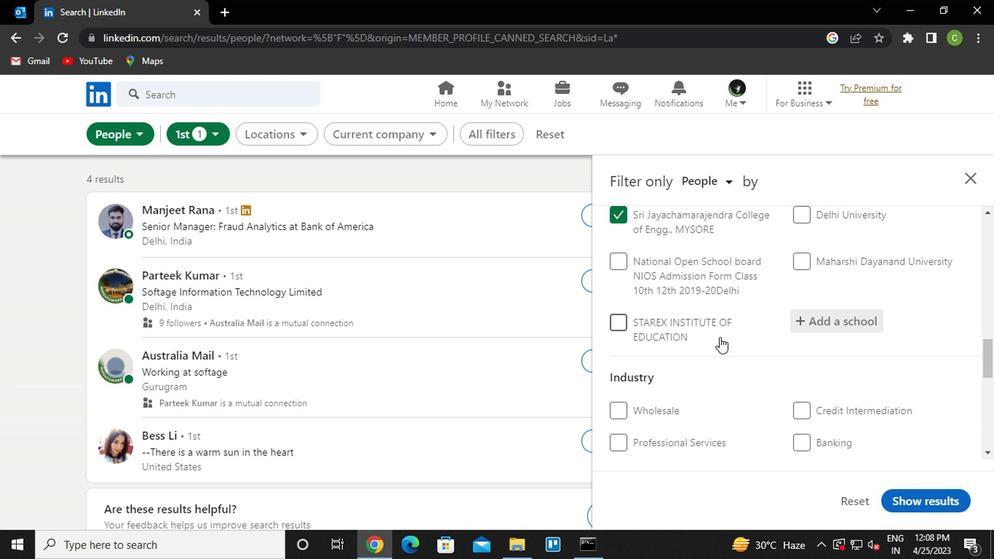 
Action: Mouse scrolled (717, 337) with delta (0, -1)
Screenshot: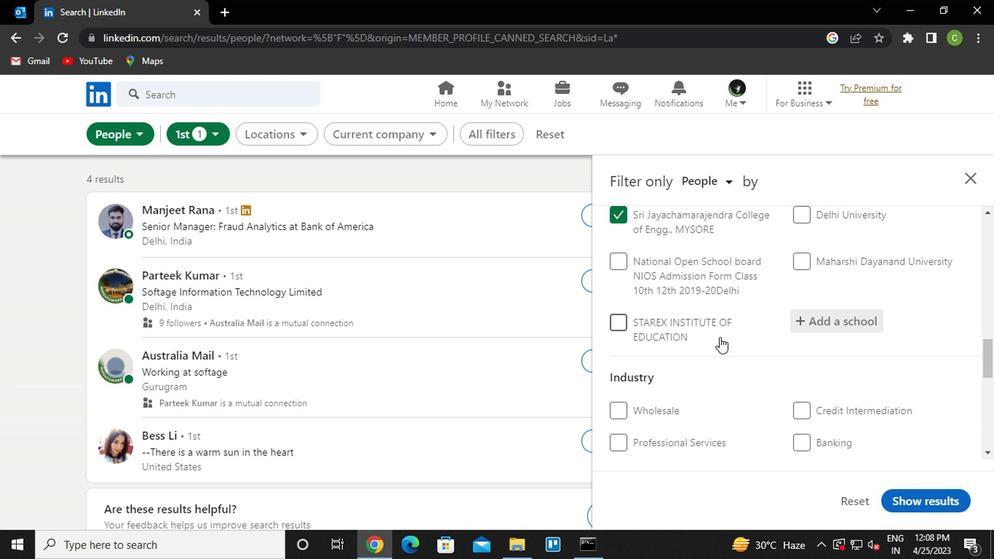 
Action: Mouse moved to (732, 335)
Screenshot: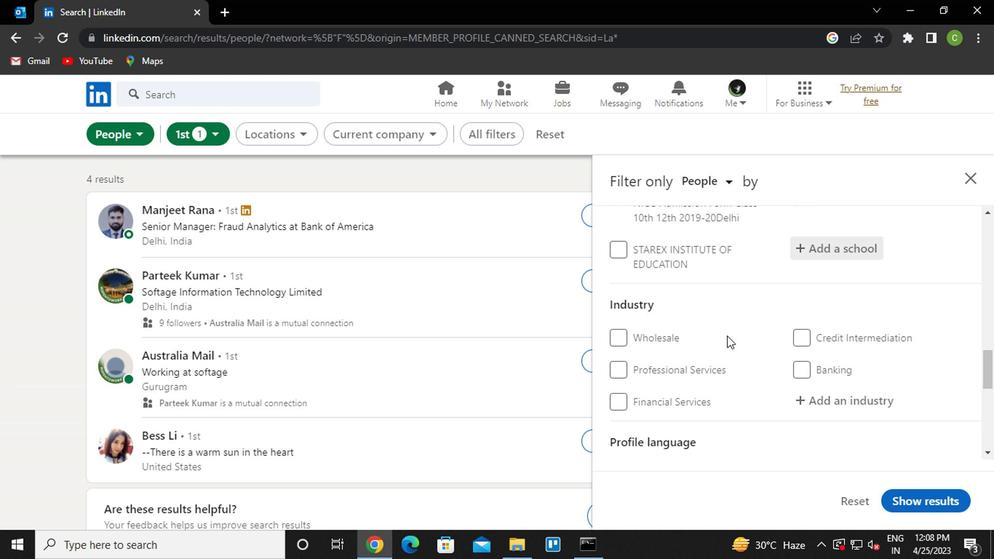 
Action: Mouse scrolled (732, 334) with delta (0, 0)
Screenshot: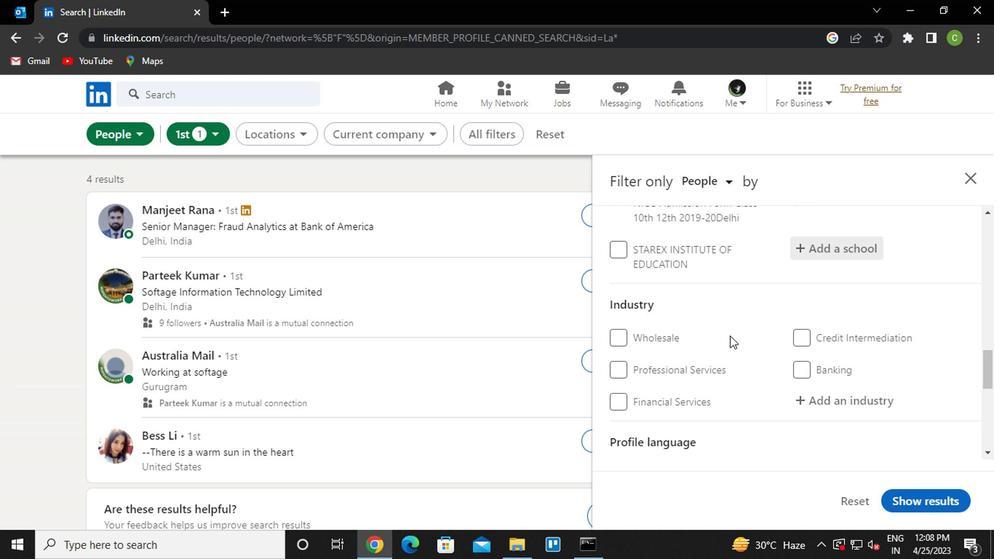 
Action: Mouse moved to (843, 331)
Screenshot: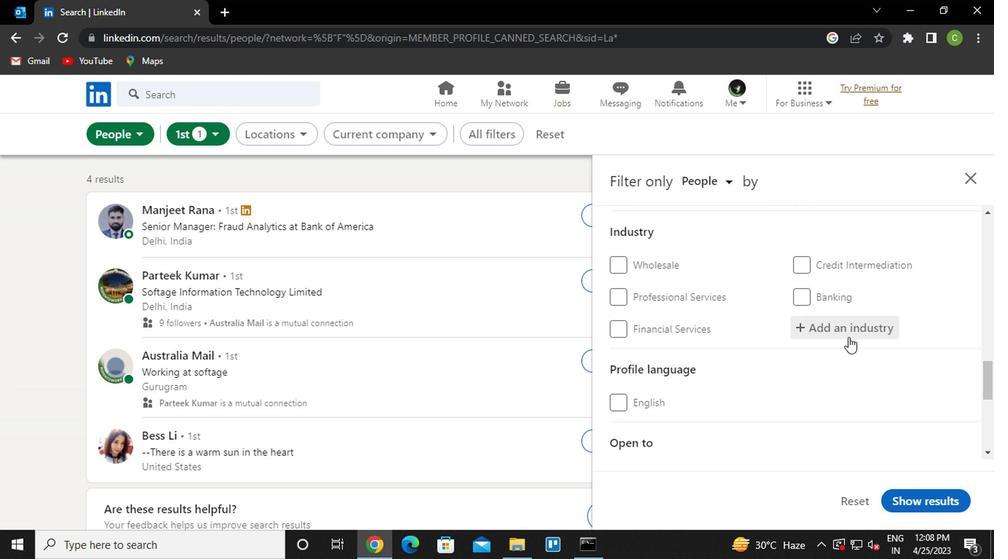 
Action: Mouse pressed left at (843, 331)
Screenshot: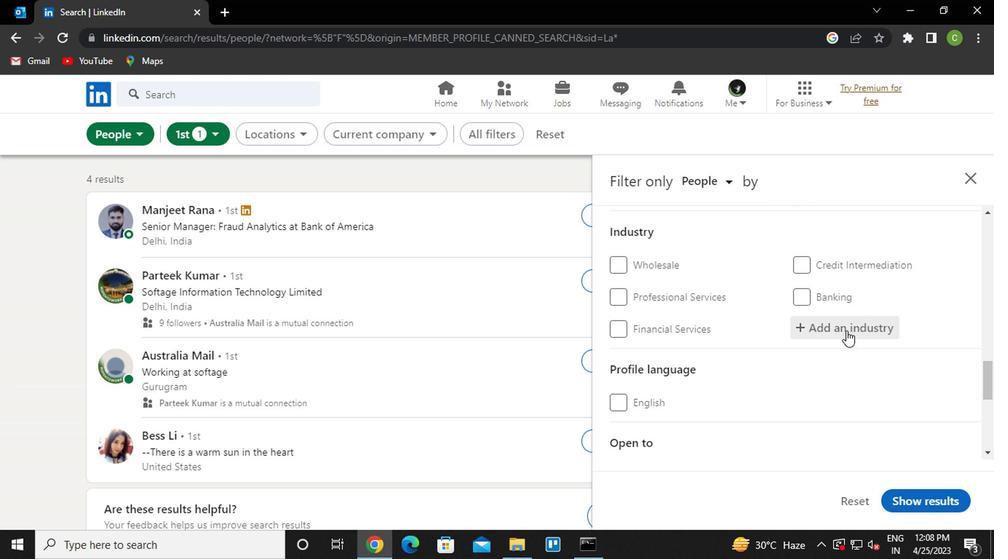 
Action: Mouse moved to (843, 331)
Screenshot: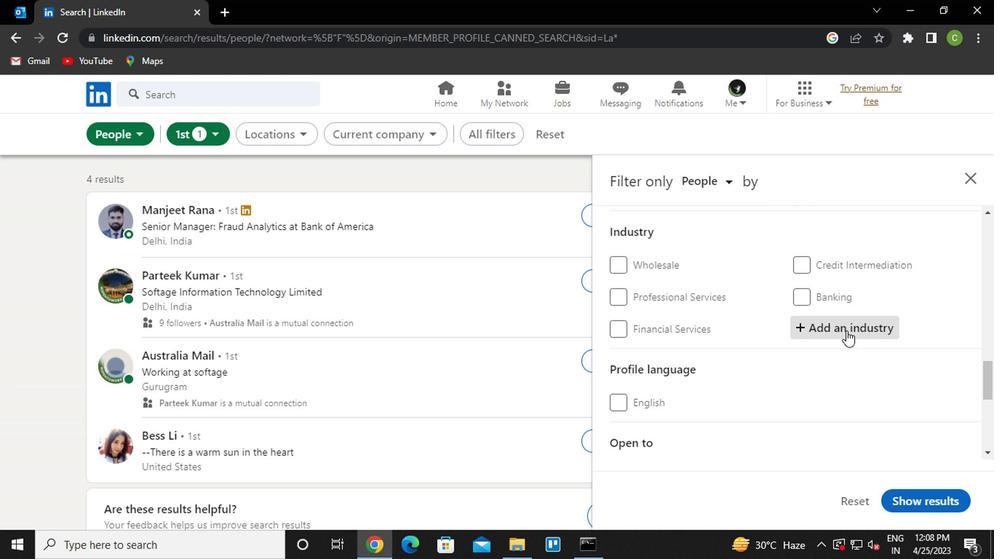 
Action: Key pressed <Key.caps_lock>C<Key.caps_lock>UTLERY<Key.space>A
Screenshot: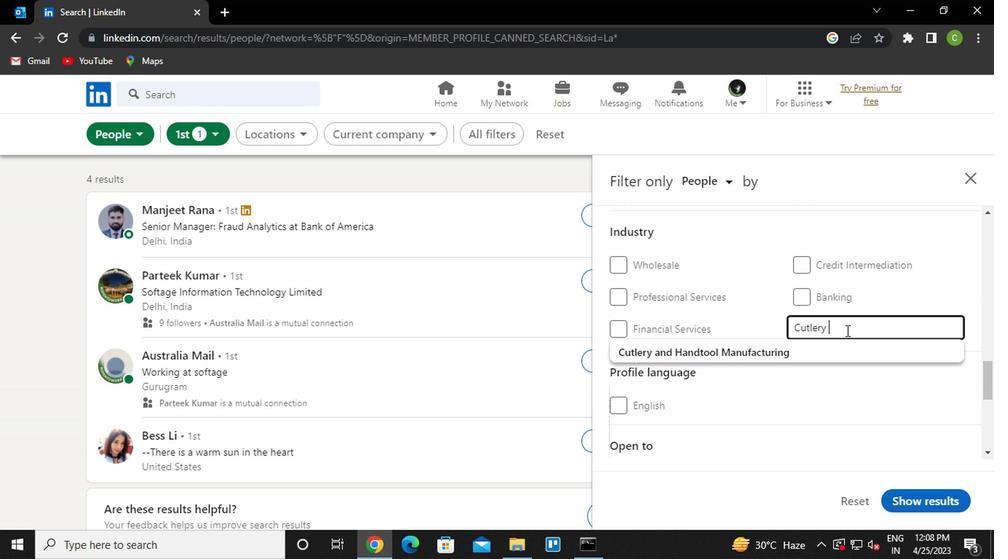 
Action: Mouse moved to (831, 352)
Screenshot: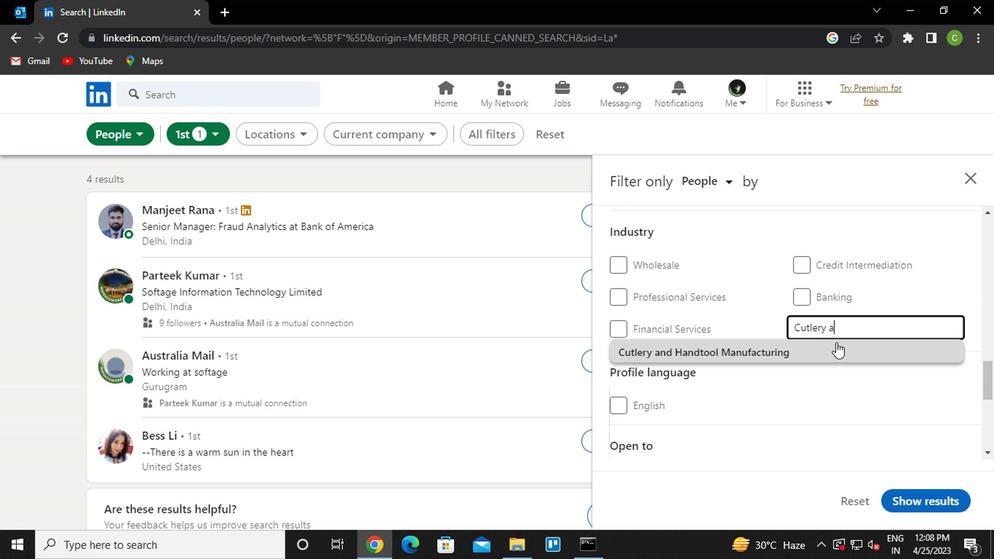 
Action: Mouse pressed left at (831, 352)
Screenshot: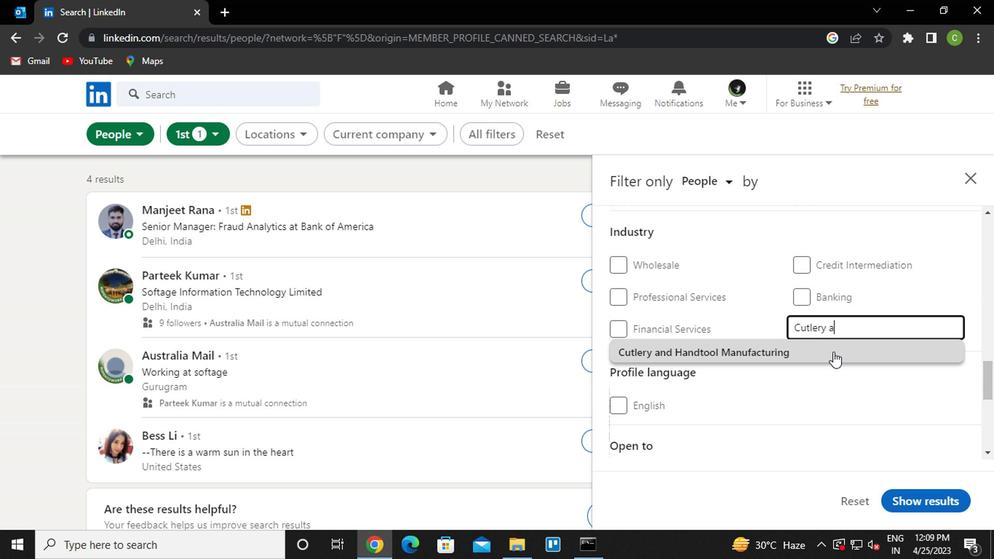 
Action: Mouse moved to (820, 360)
Screenshot: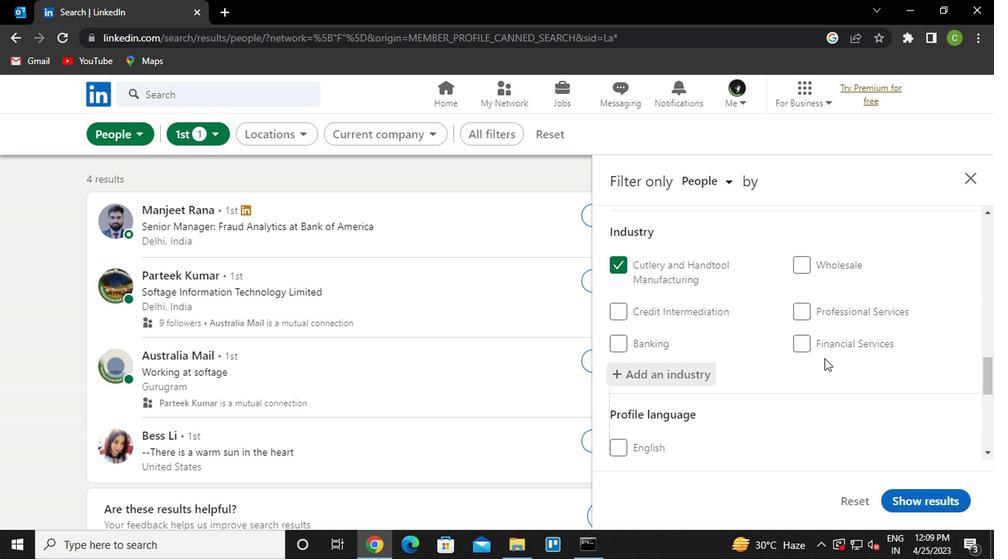 
Action: Mouse scrolled (820, 359) with delta (0, -1)
Screenshot: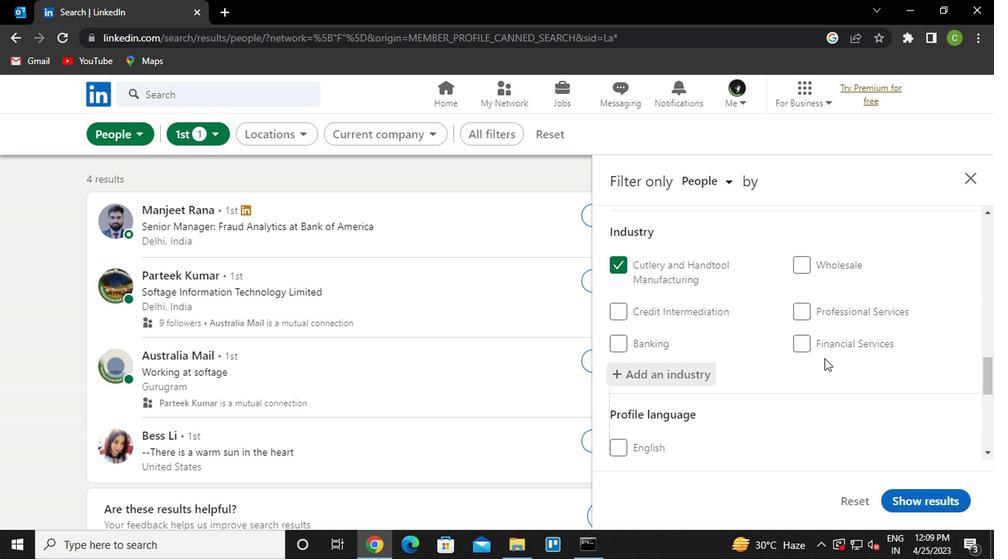 
Action: Mouse moved to (812, 365)
Screenshot: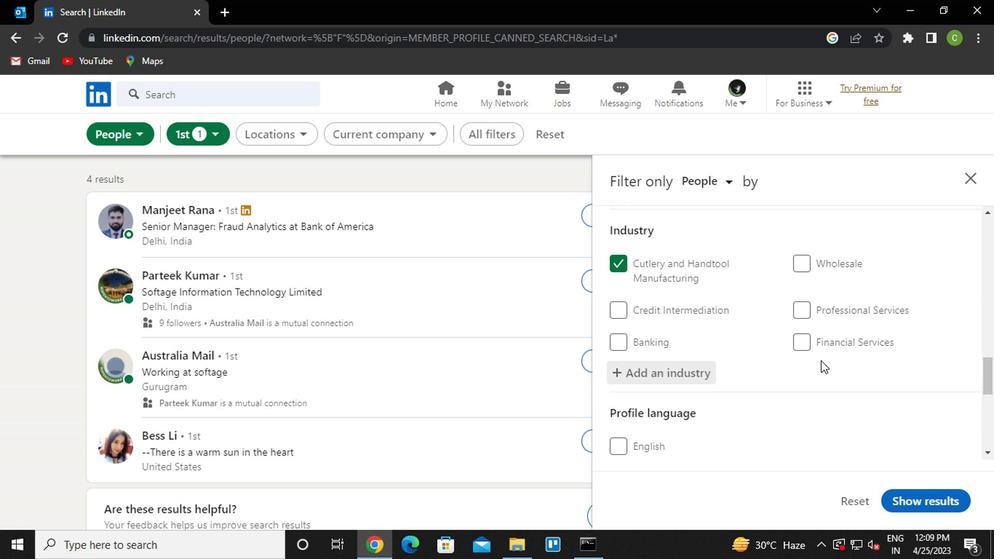 
Action: Mouse scrolled (812, 365) with delta (0, 0)
Screenshot: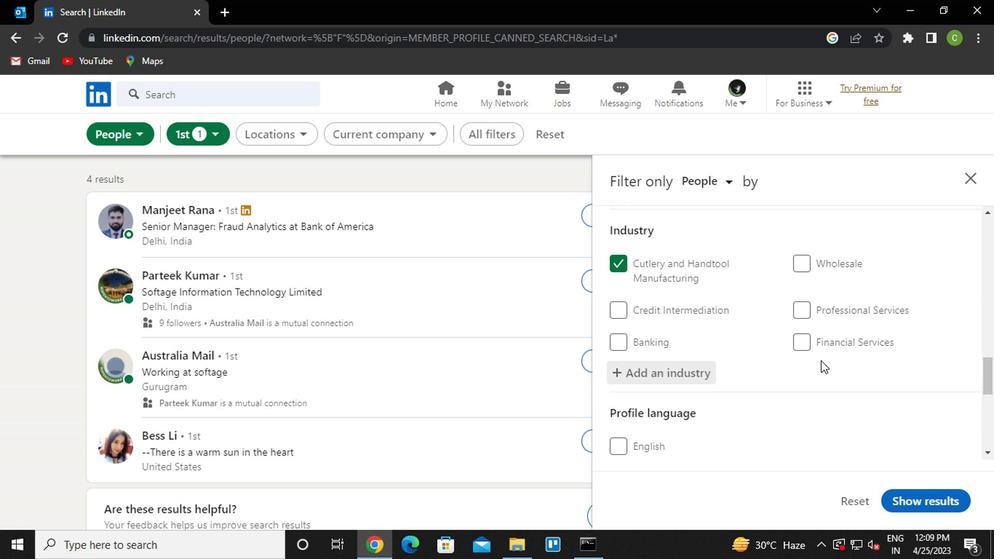 
Action: Mouse moved to (805, 366)
Screenshot: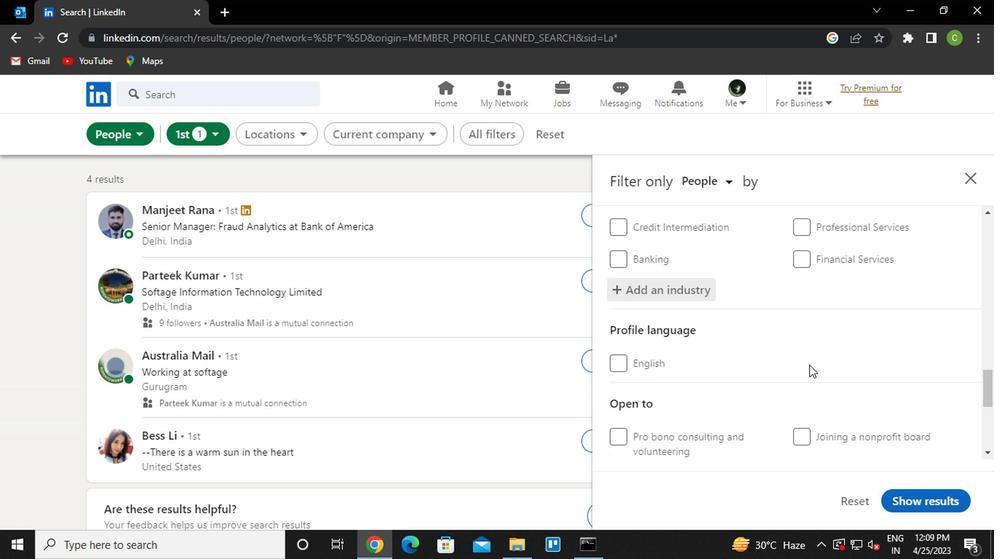 
Action: Mouse scrolled (805, 365) with delta (0, 0)
Screenshot: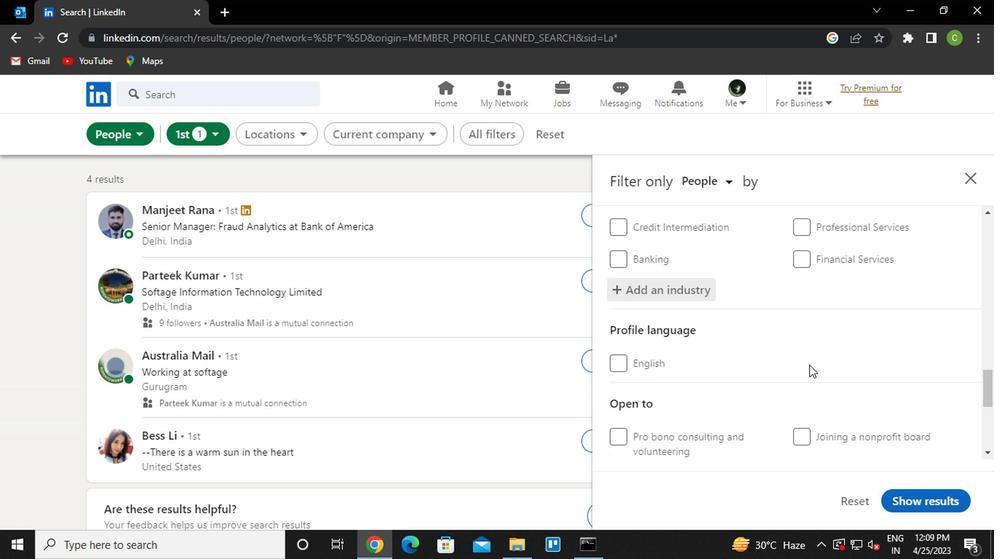 
Action: Mouse moved to (717, 353)
Screenshot: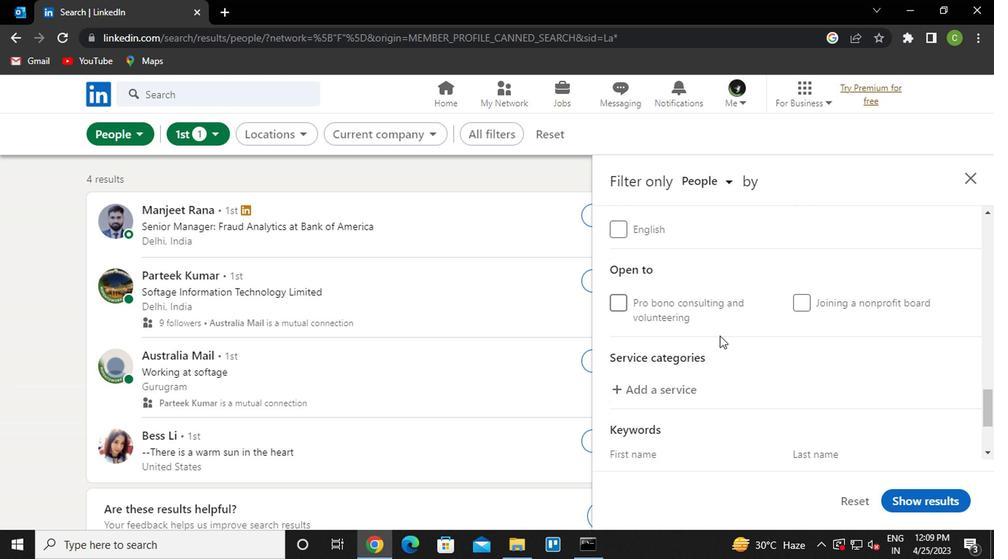 
Action: Mouse scrolled (717, 352) with delta (0, 0)
Screenshot: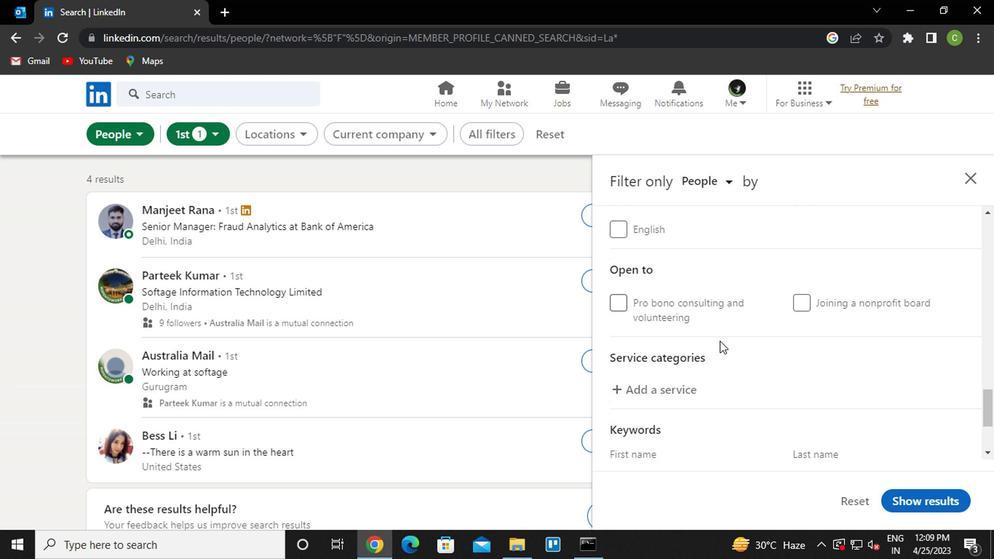 
Action: Mouse moved to (667, 322)
Screenshot: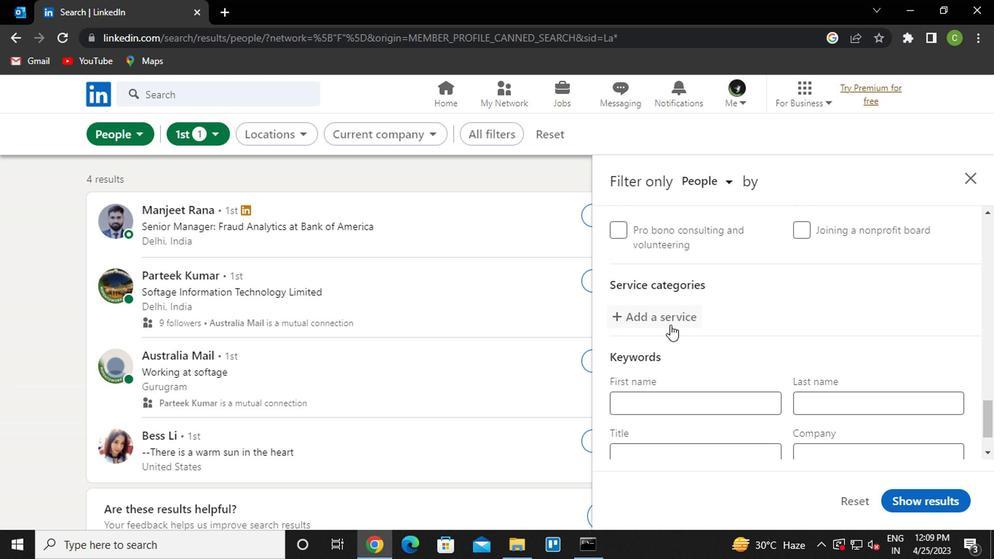 
Action: Mouse pressed left at (667, 322)
Screenshot: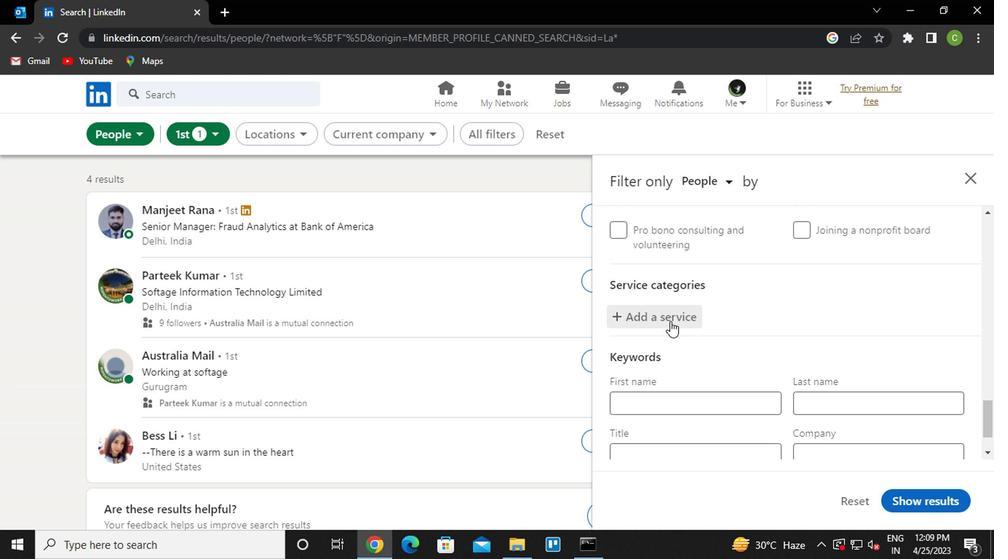 
Action: Key pressed <Key.caps_lock>I<Key.caps_lock>NTERIOR<Key.space>
Screenshot: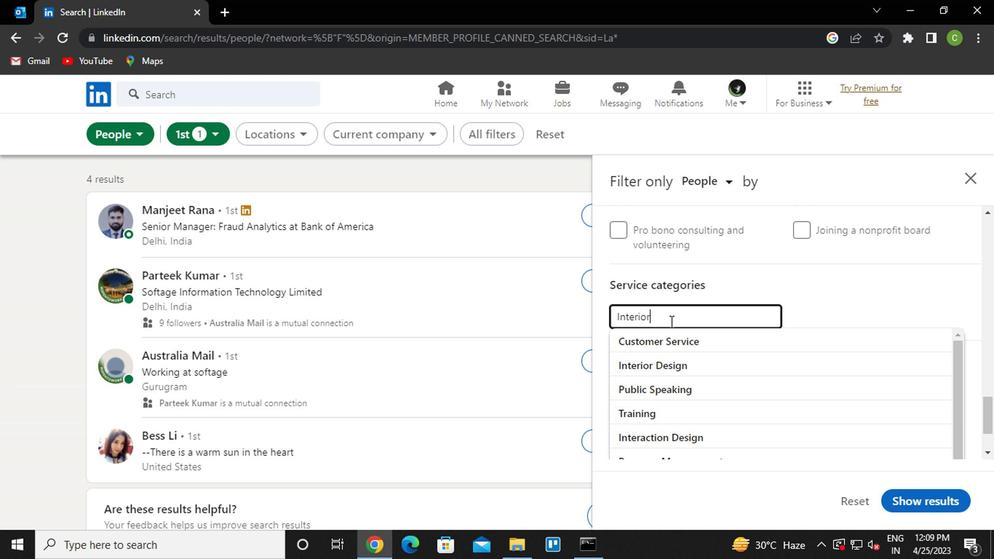 
Action: Mouse moved to (670, 344)
Screenshot: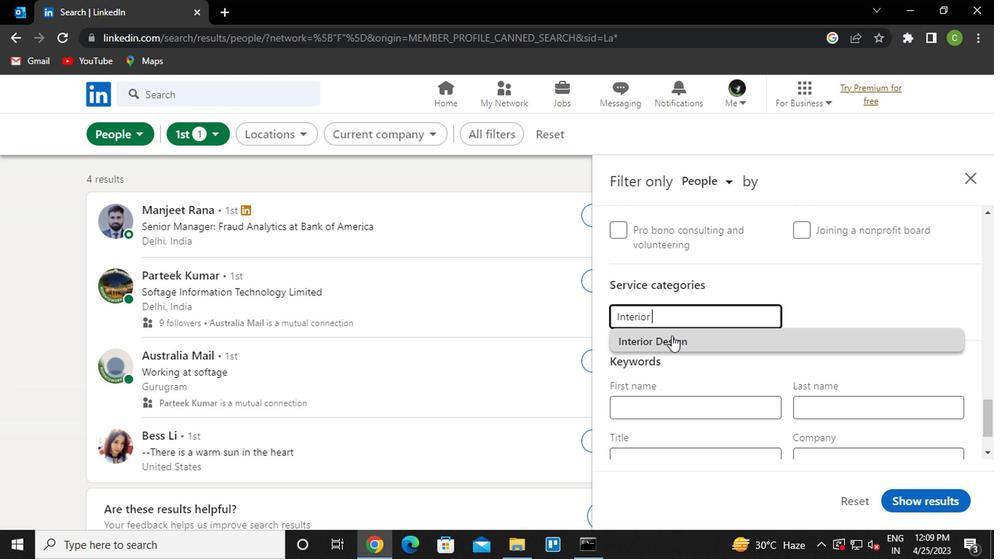 
Action: Mouse pressed left at (670, 344)
Screenshot: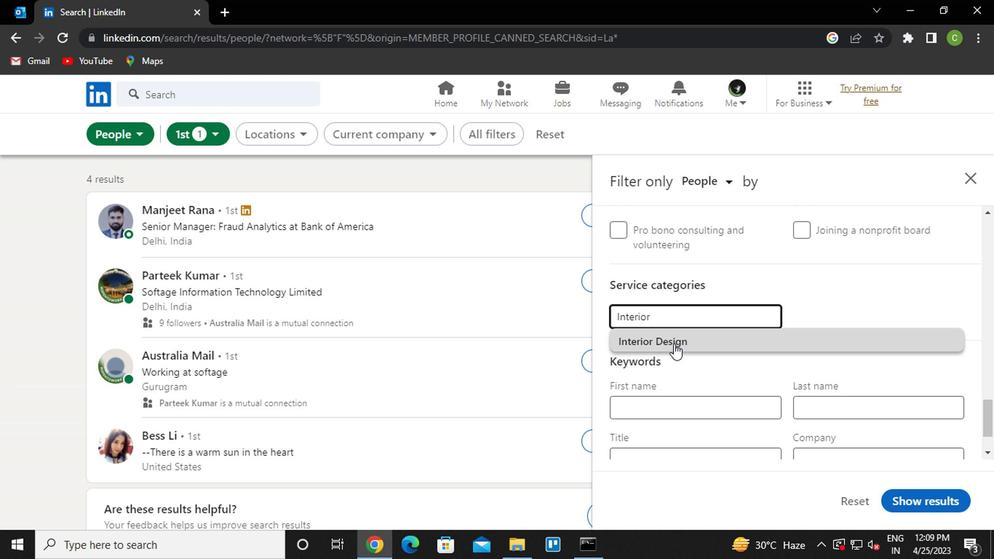 
Action: Mouse scrolled (670, 344) with delta (0, 0)
Screenshot: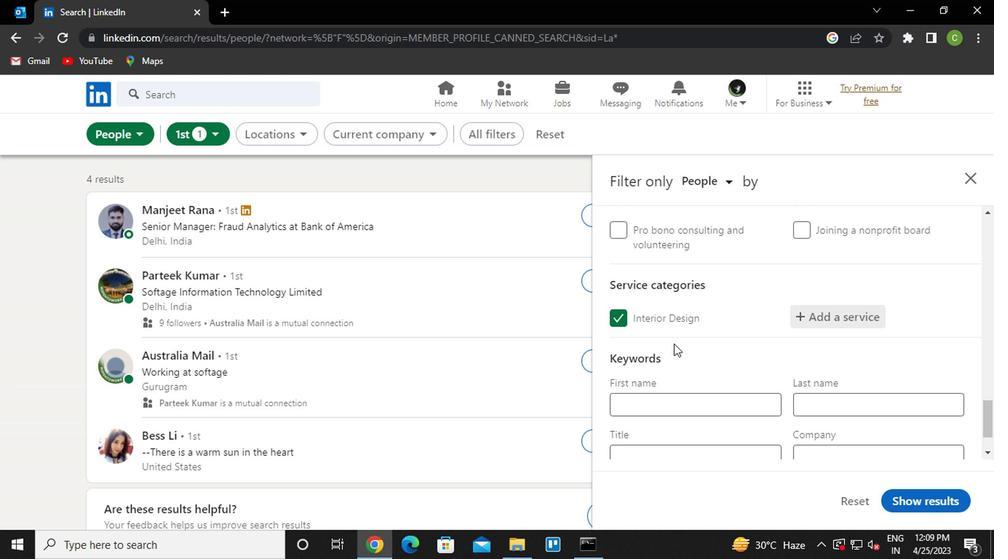 
Action: Mouse scrolled (670, 344) with delta (0, 0)
Screenshot: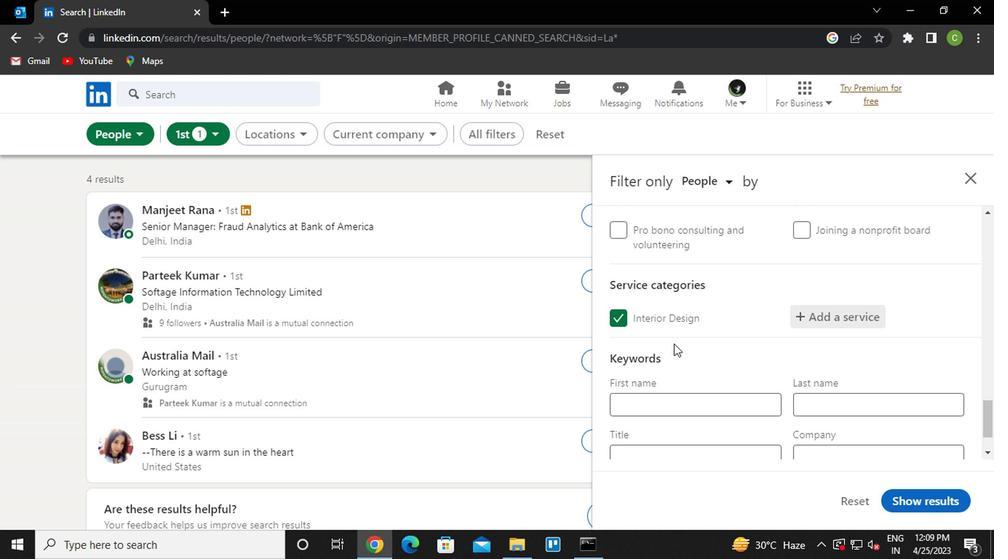 
Action: Mouse moved to (690, 396)
Screenshot: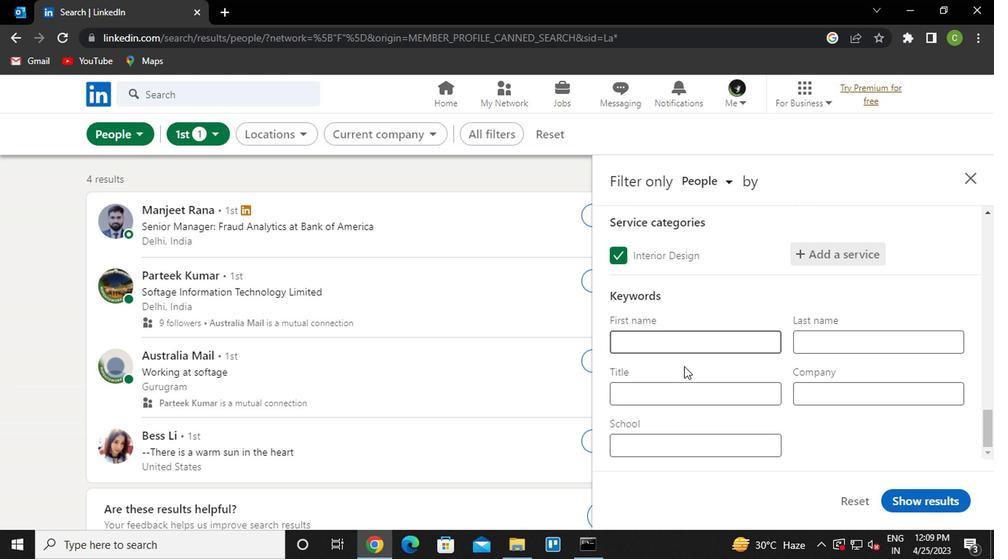 
Action: Mouse pressed left at (690, 396)
Screenshot: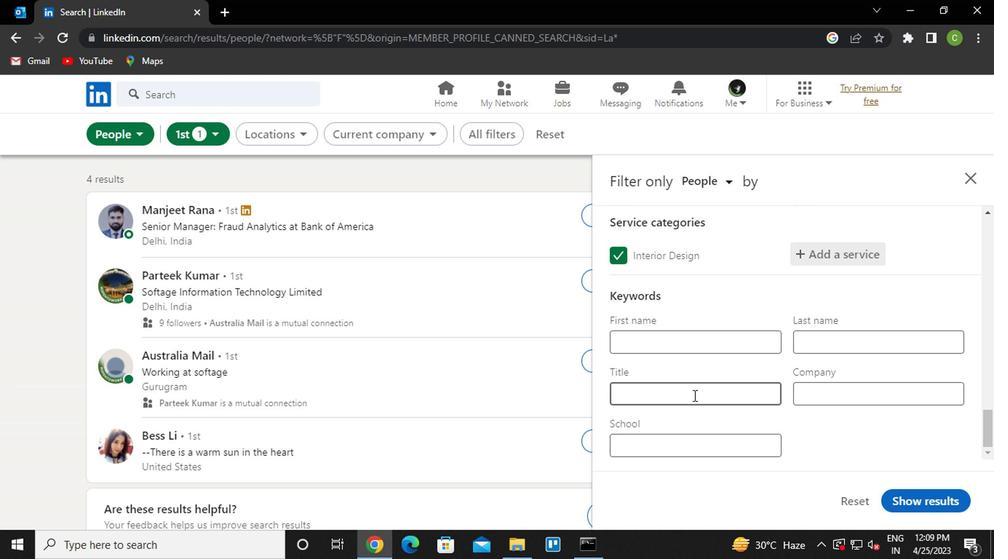 
Action: Key pressed <Key.caps_lock>C<Key.caps_lock>HIEF<Key.space><Key.caps_lock>E<Key.caps_lock>NGINER
Screenshot: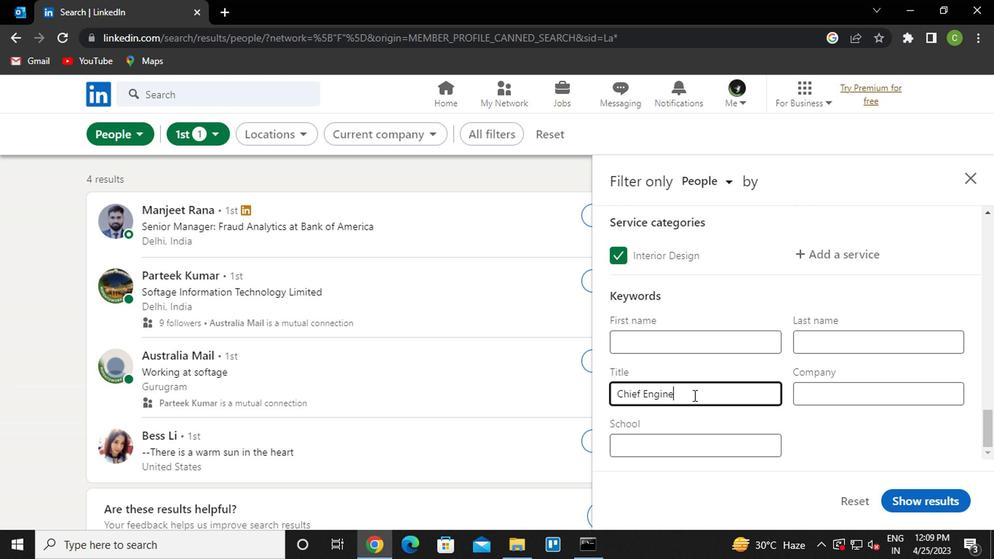 
Action: Mouse moved to (943, 504)
Screenshot: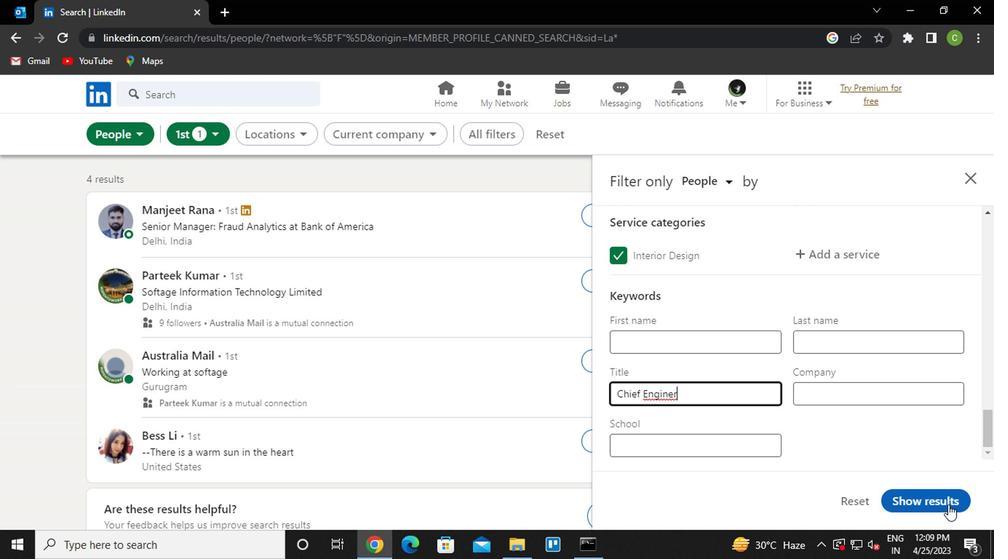
Action: Mouse pressed left at (943, 504)
Screenshot: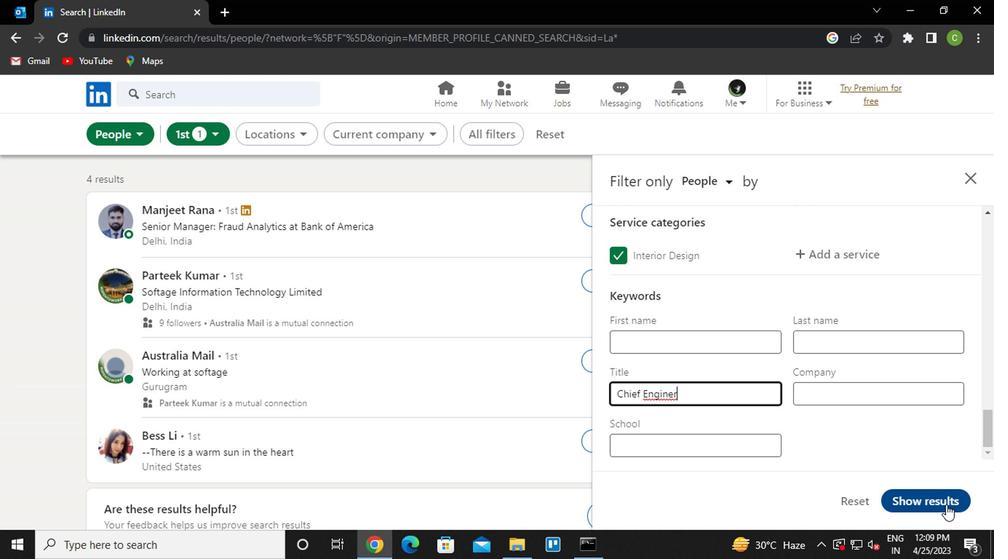 
Action: Mouse moved to (575, 555)
Screenshot: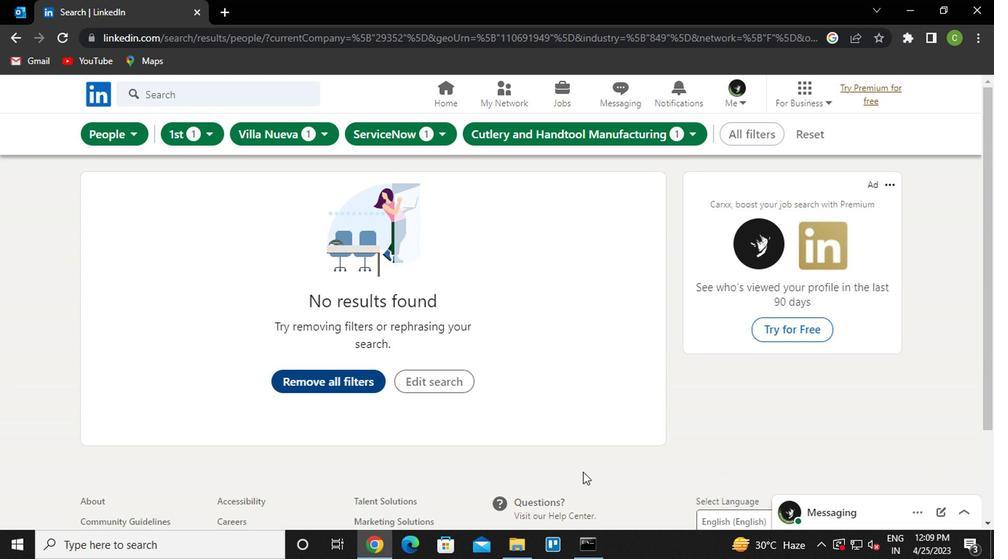
